 Task: Create new Company, with domain: 'thk.com' and type: 'Reseller'. Add new contact for this company, with mail Id: 'Dylan21Kapoor@thk.com', First Name: Dylan, Last name:  Kapoor, Job Title: 'Marketing Coordinator', Phone Number: '(202) 555-5681'. Change life cycle stage to  Lead and lead status to  Open. Logged in from softage.3@softage.net
Action: Mouse moved to (72, 74)
Screenshot: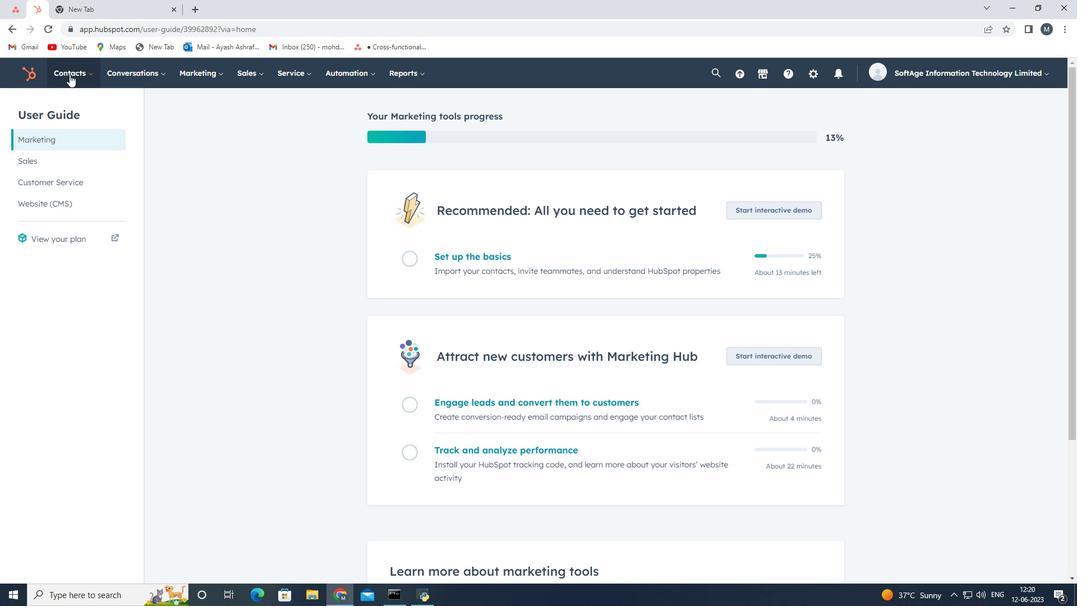 
Action: Mouse pressed left at (72, 74)
Screenshot: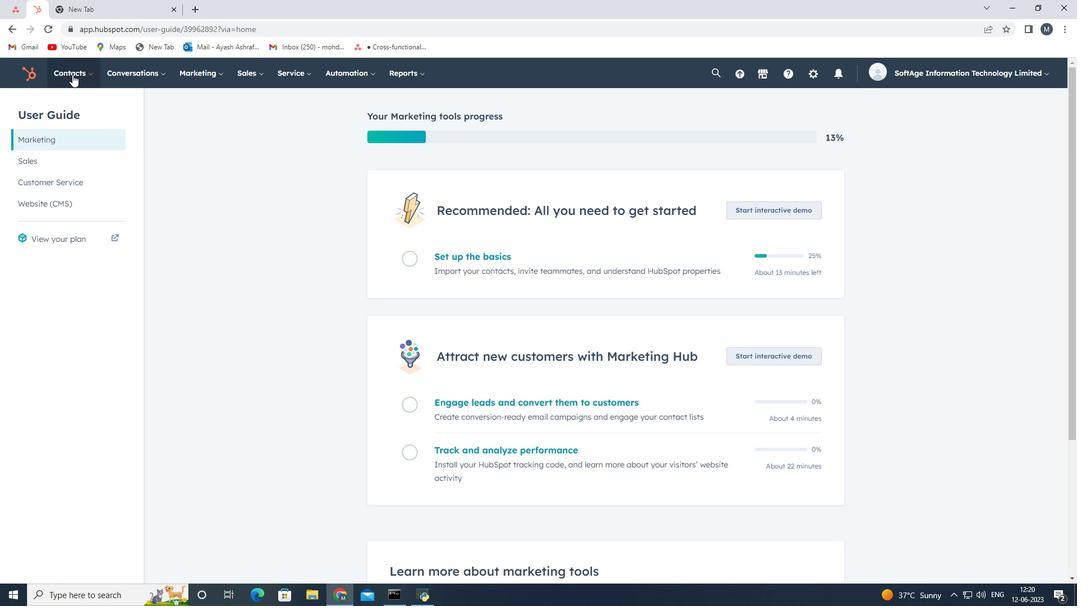 
Action: Mouse moved to (93, 122)
Screenshot: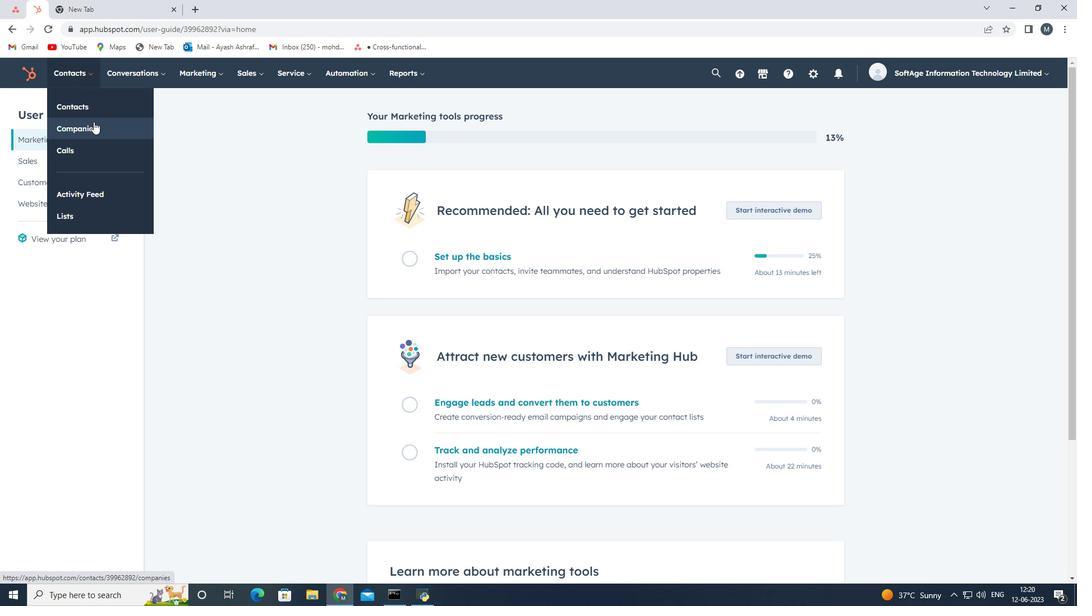 
Action: Mouse pressed left at (93, 122)
Screenshot: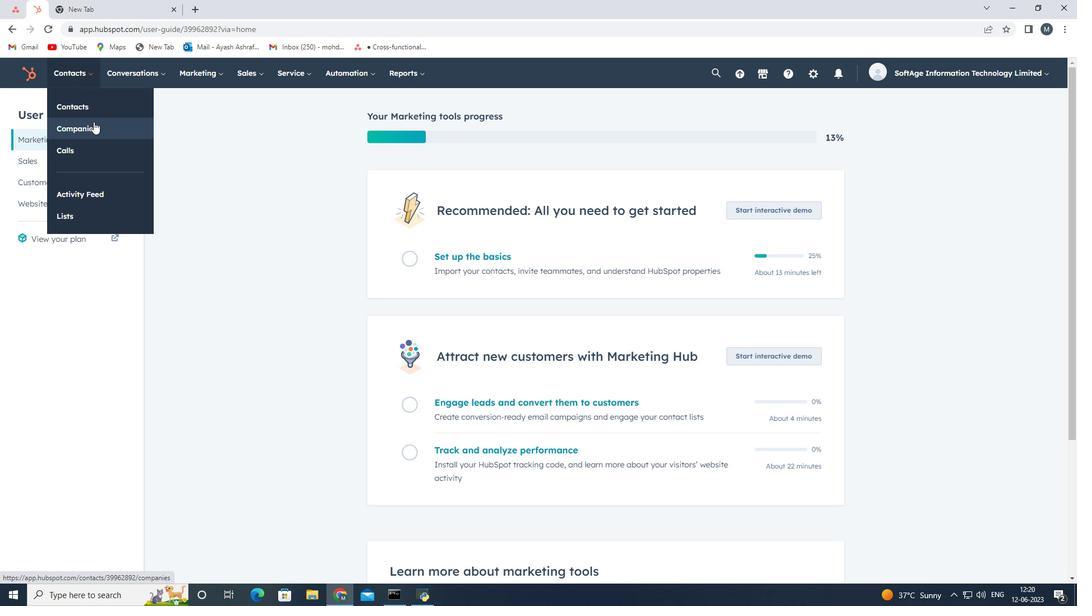 
Action: Mouse moved to (990, 114)
Screenshot: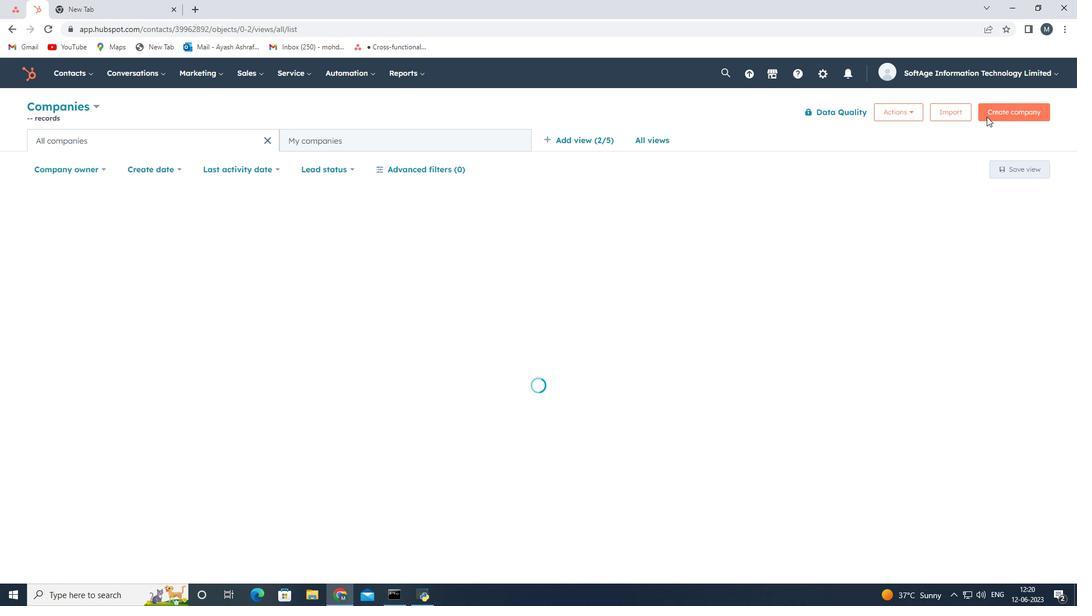 
Action: Mouse pressed left at (990, 114)
Screenshot: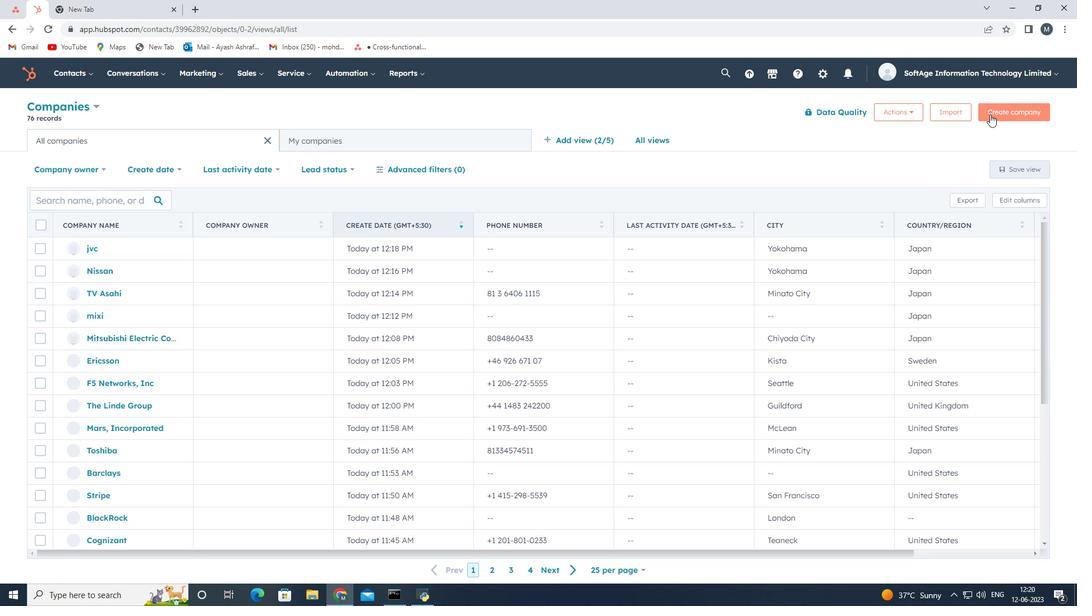 
Action: Mouse moved to (830, 165)
Screenshot: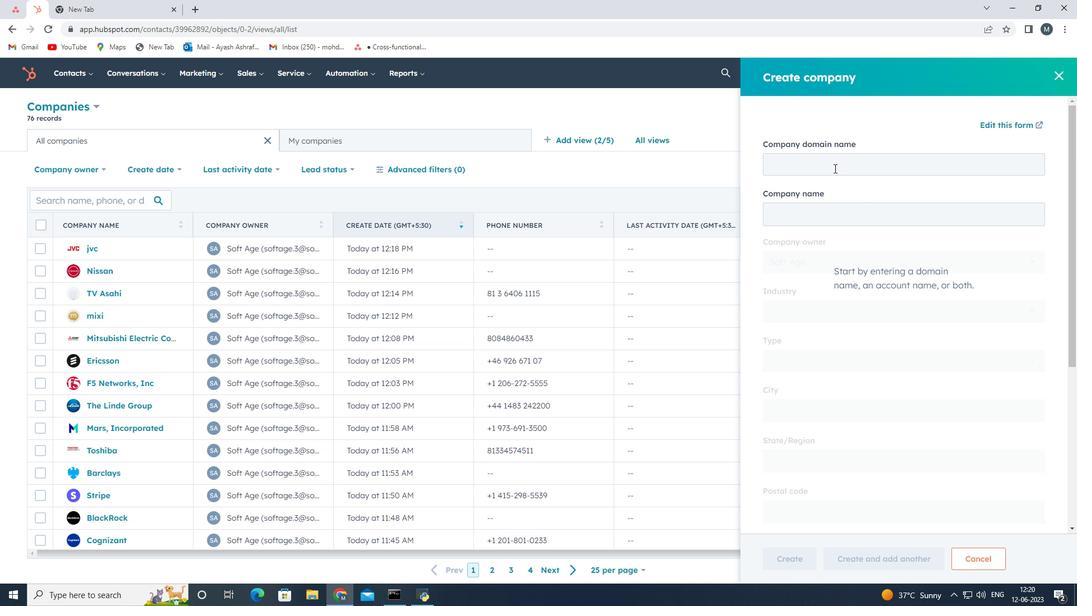 
Action: Mouse pressed left at (830, 165)
Screenshot: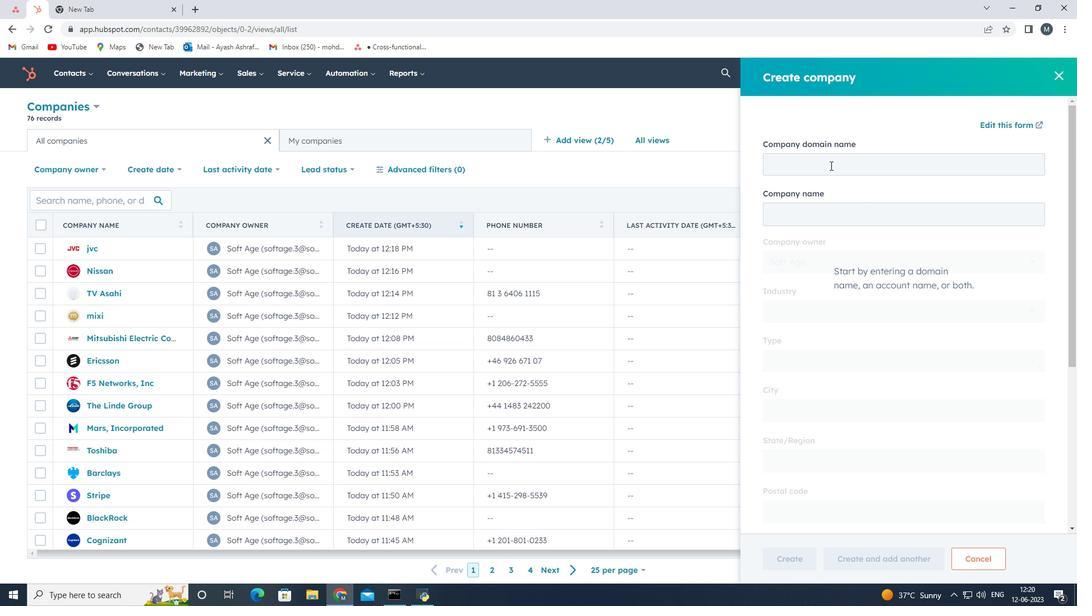 
Action: Key pressed thk.com
Screenshot: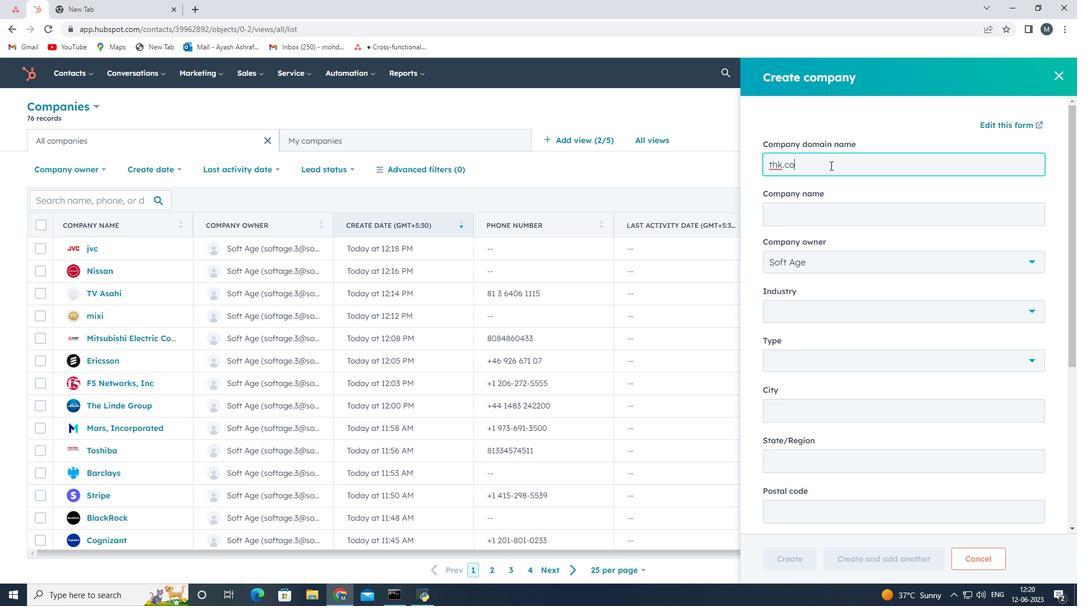 
Action: Mouse moved to (833, 358)
Screenshot: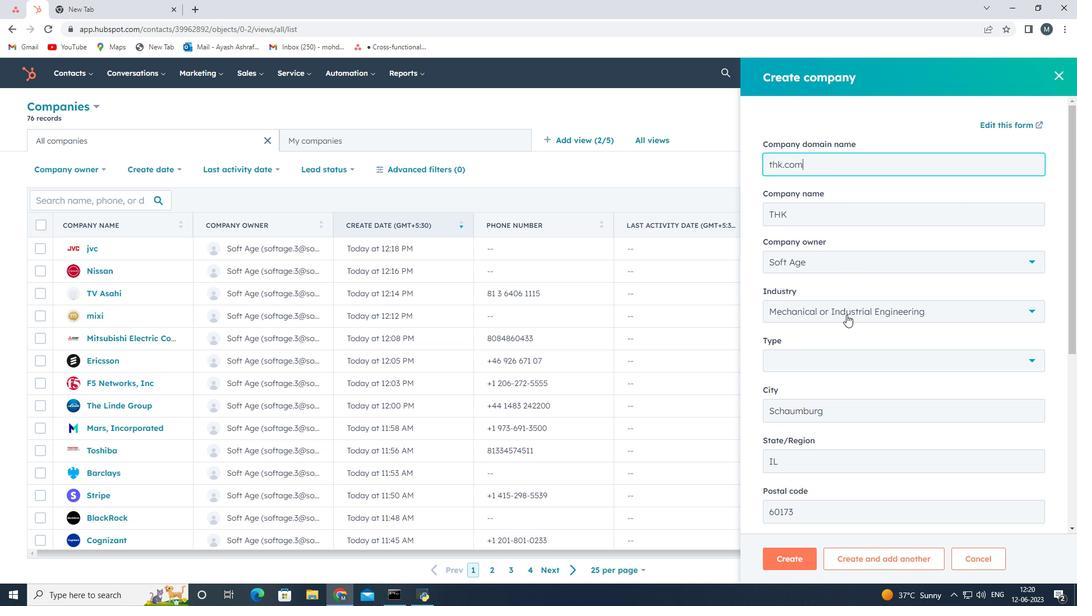 
Action: Mouse pressed left at (833, 358)
Screenshot: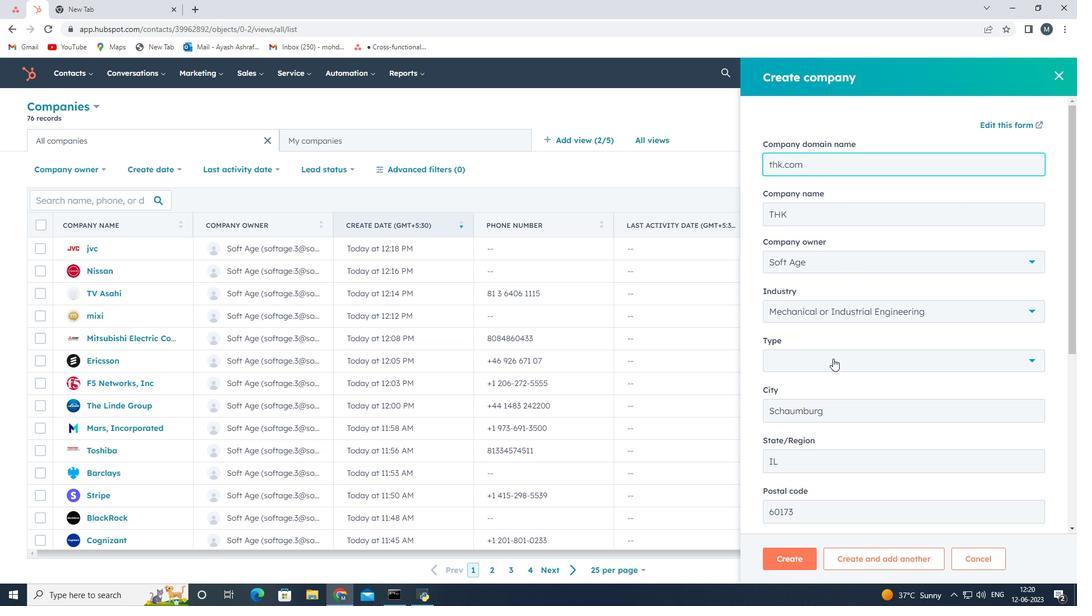 
Action: Mouse moved to (813, 450)
Screenshot: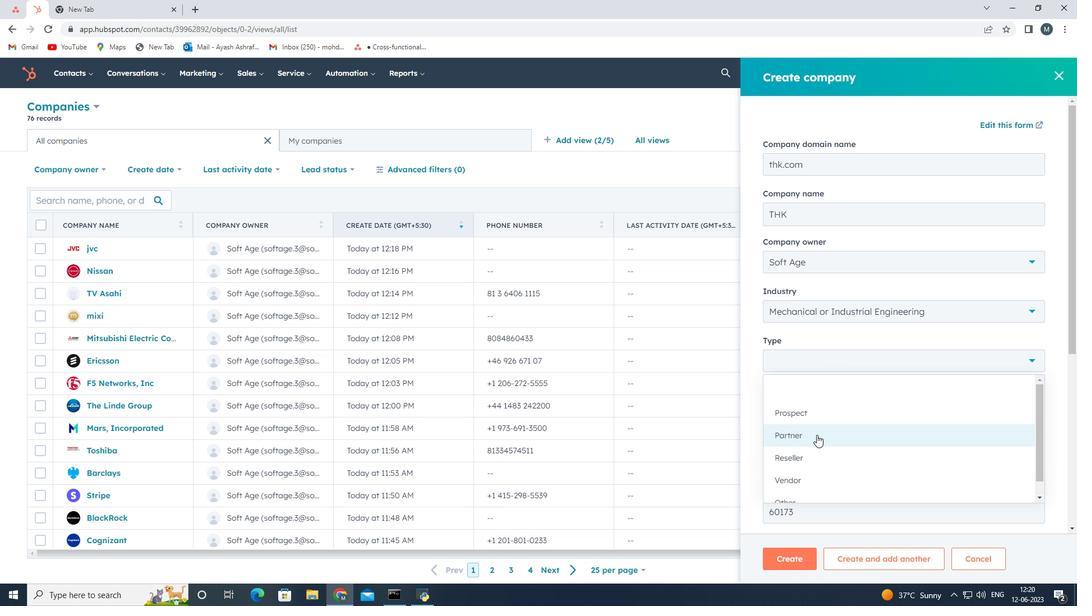 
Action: Mouse pressed left at (813, 450)
Screenshot: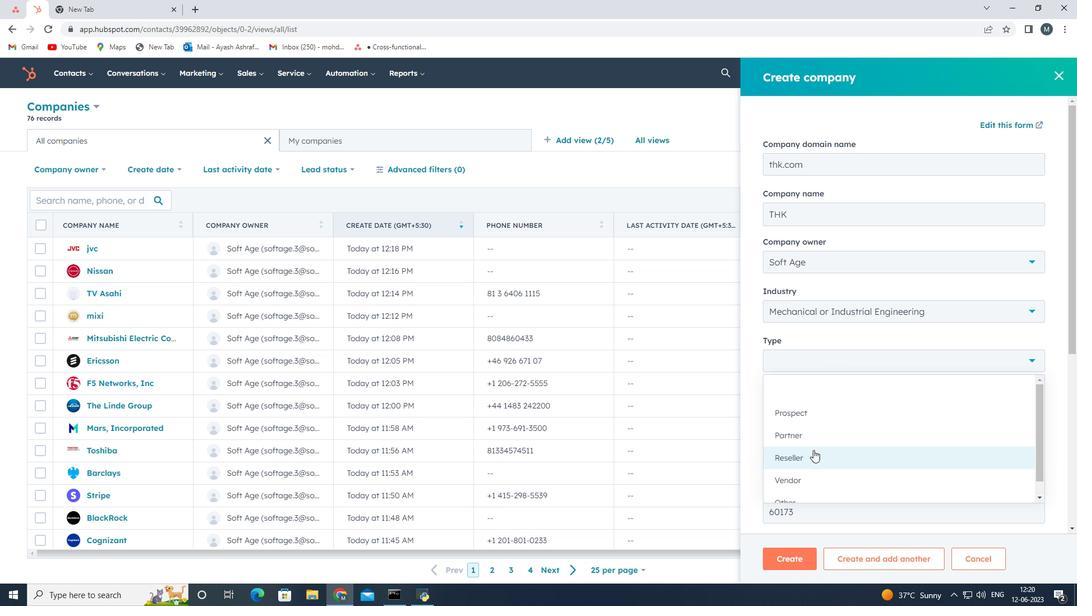 
Action: Mouse scrolled (813, 449) with delta (0, 0)
Screenshot: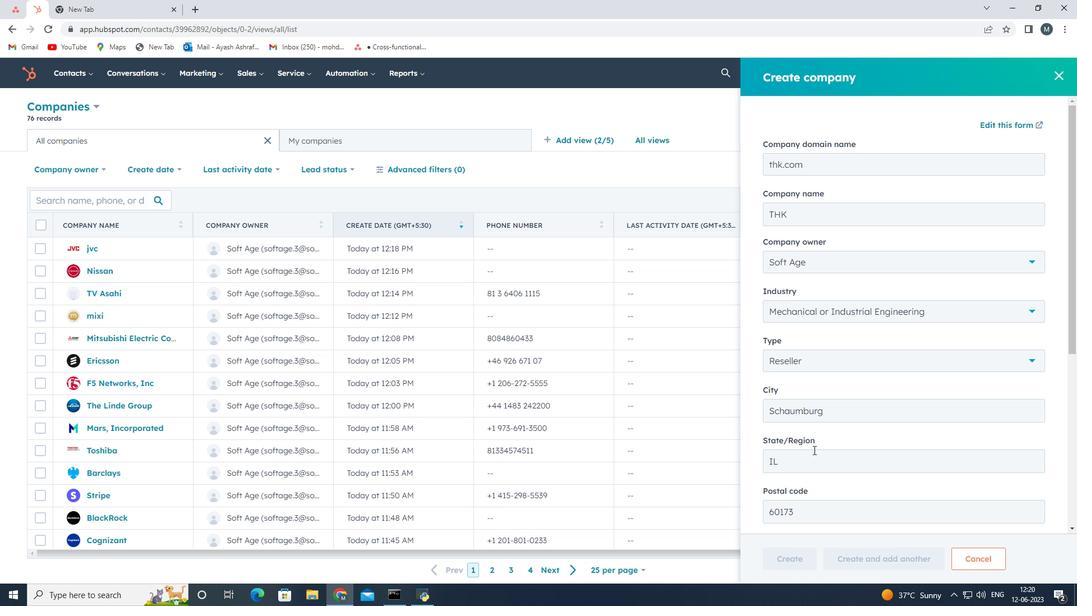 
Action: Mouse moved to (813, 450)
Screenshot: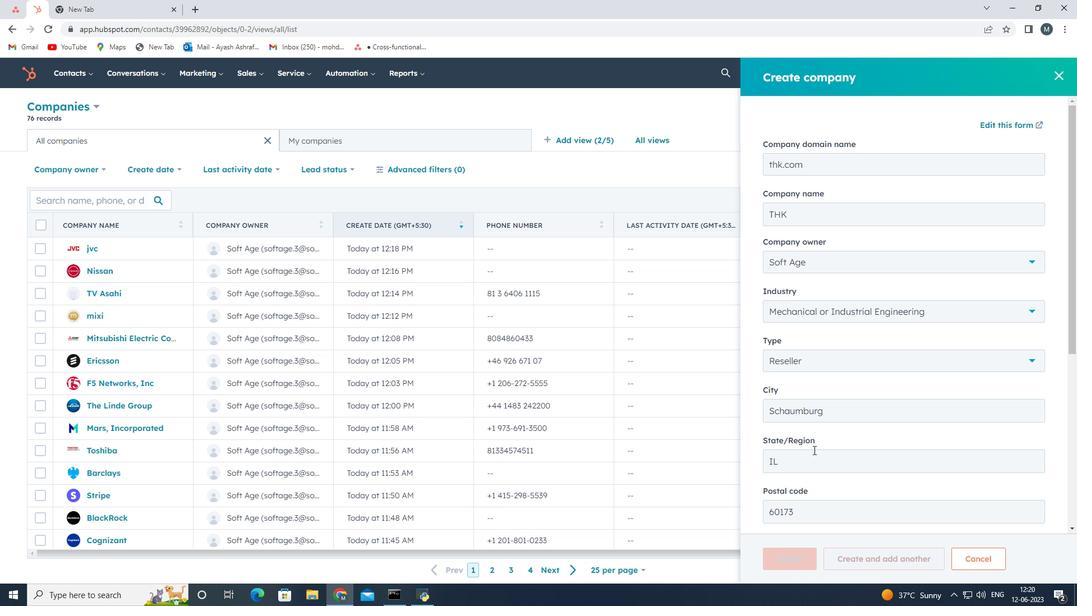 
Action: Mouse scrolled (813, 450) with delta (0, 0)
Screenshot: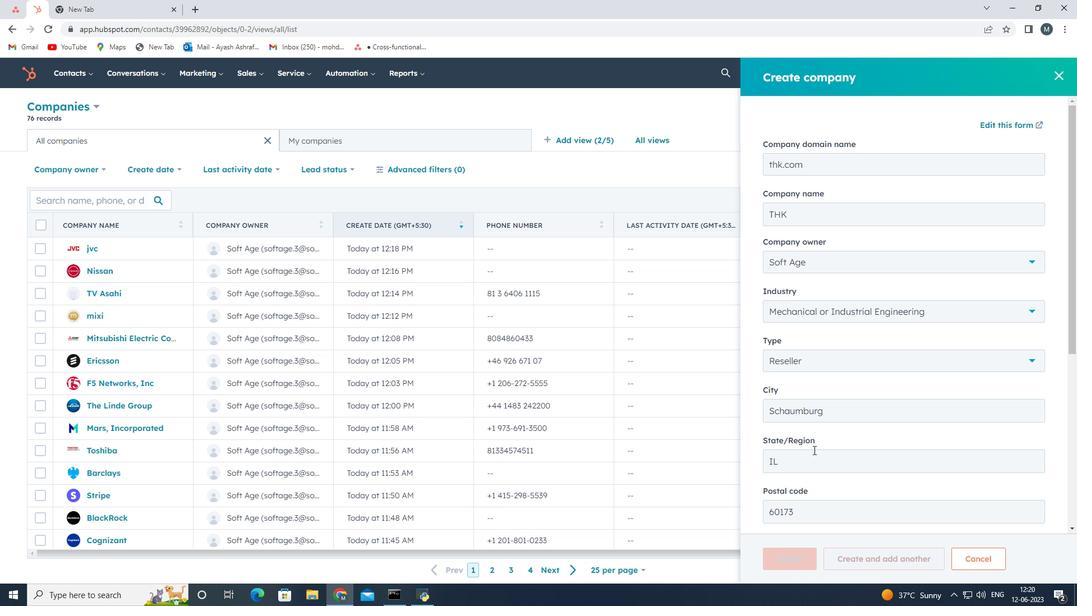 
Action: Mouse moved to (813, 450)
Screenshot: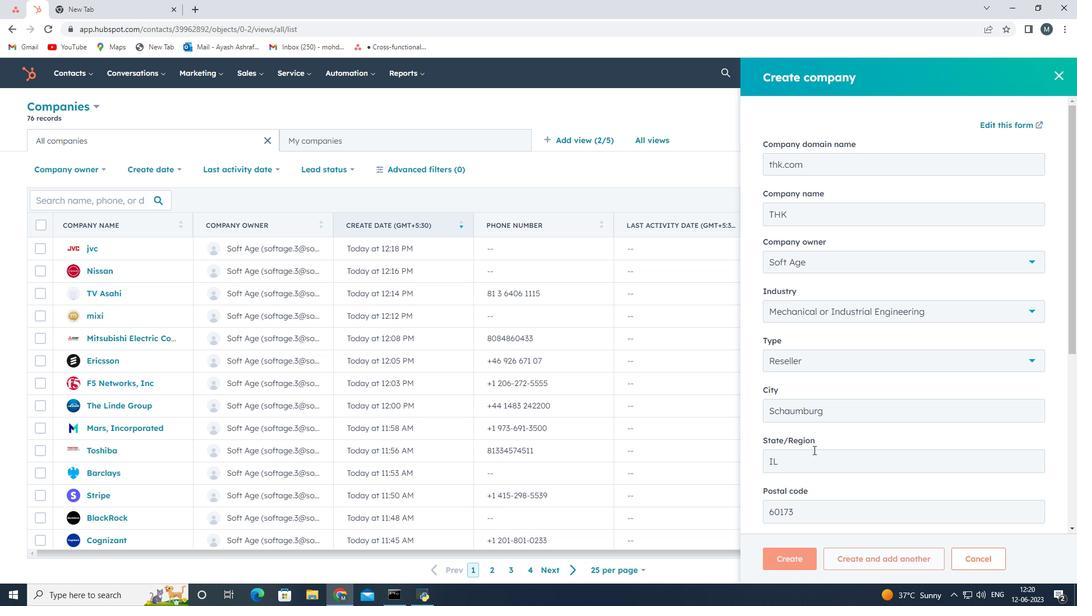 
Action: Mouse scrolled (813, 450) with delta (0, 0)
Screenshot: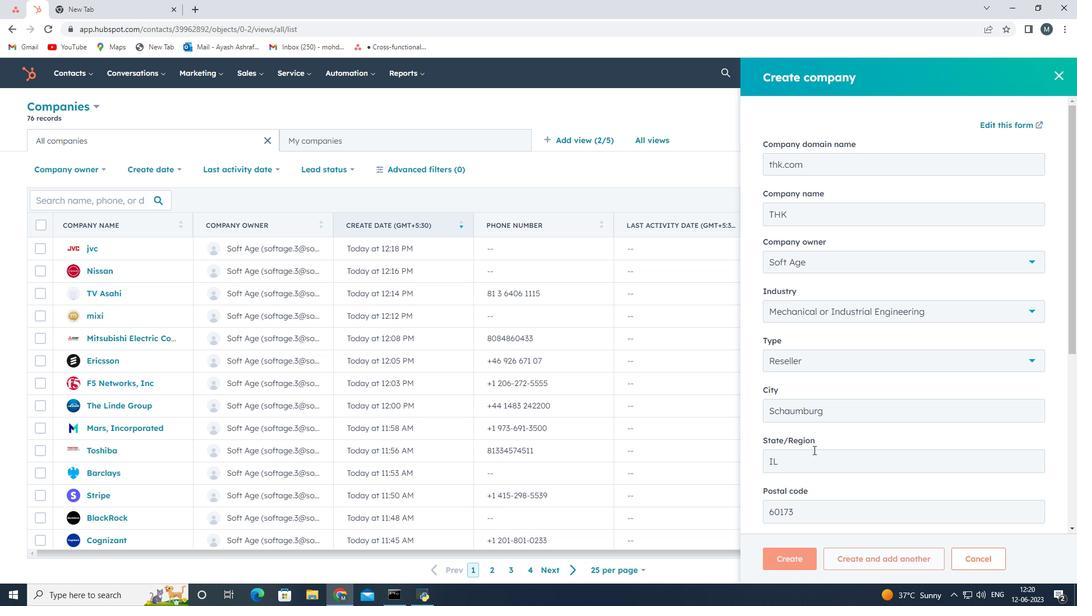 
Action: Mouse scrolled (813, 450) with delta (0, 0)
Screenshot: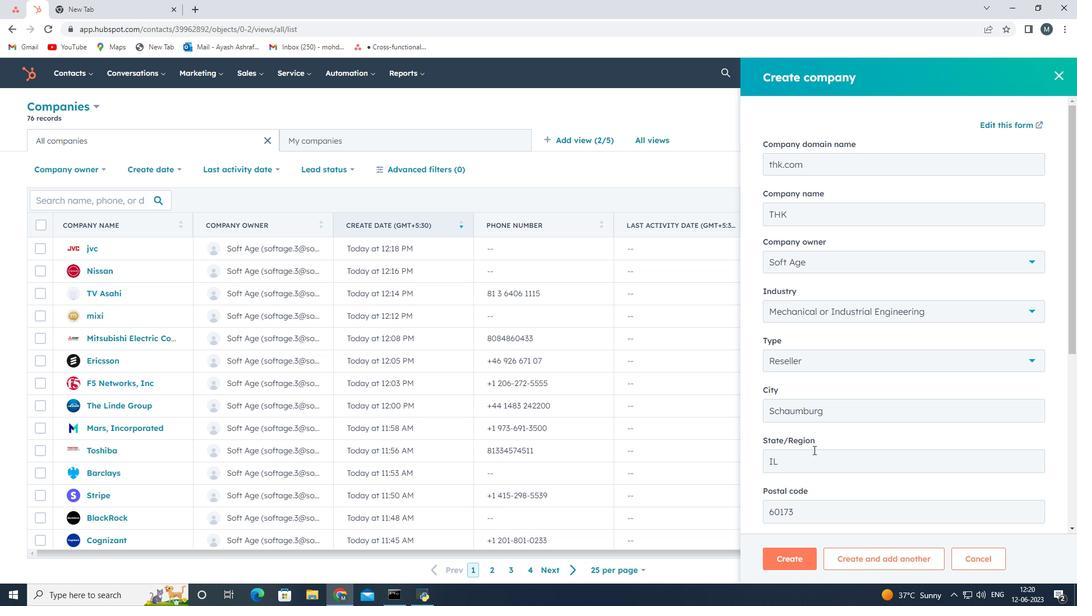
Action: Mouse scrolled (813, 450) with delta (0, 0)
Screenshot: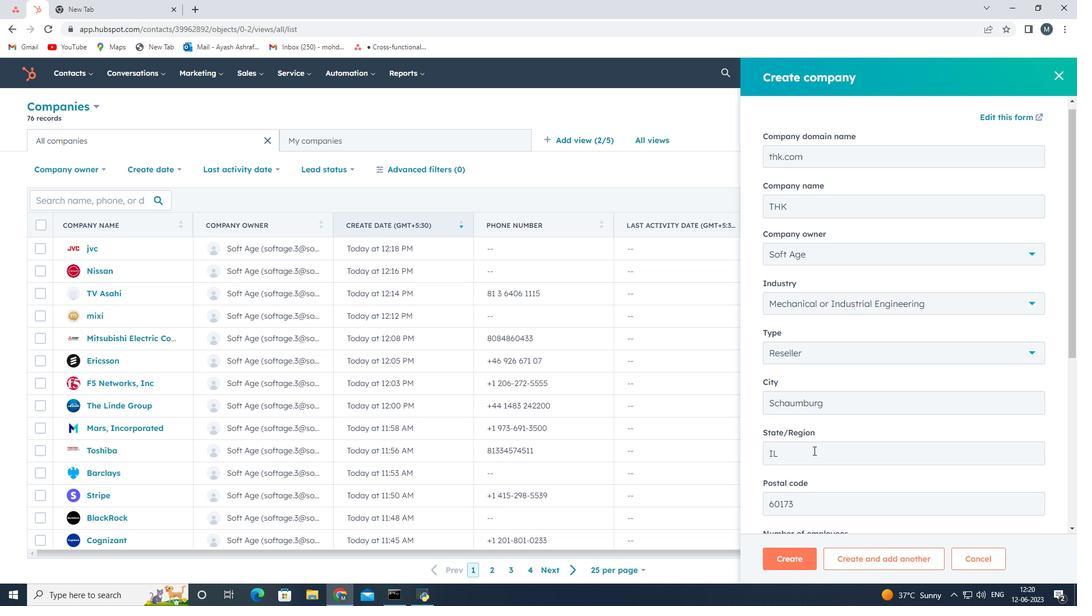 
Action: Mouse scrolled (813, 450) with delta (0, 0)
Screenshot: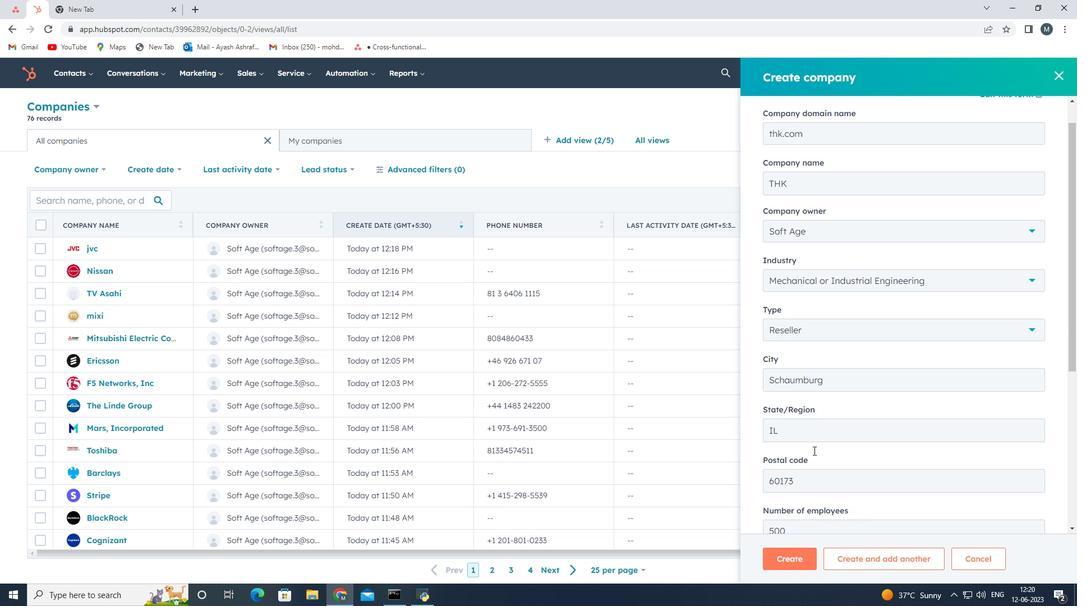 
Action: Mouse moved to (794, 556)
Screenshot: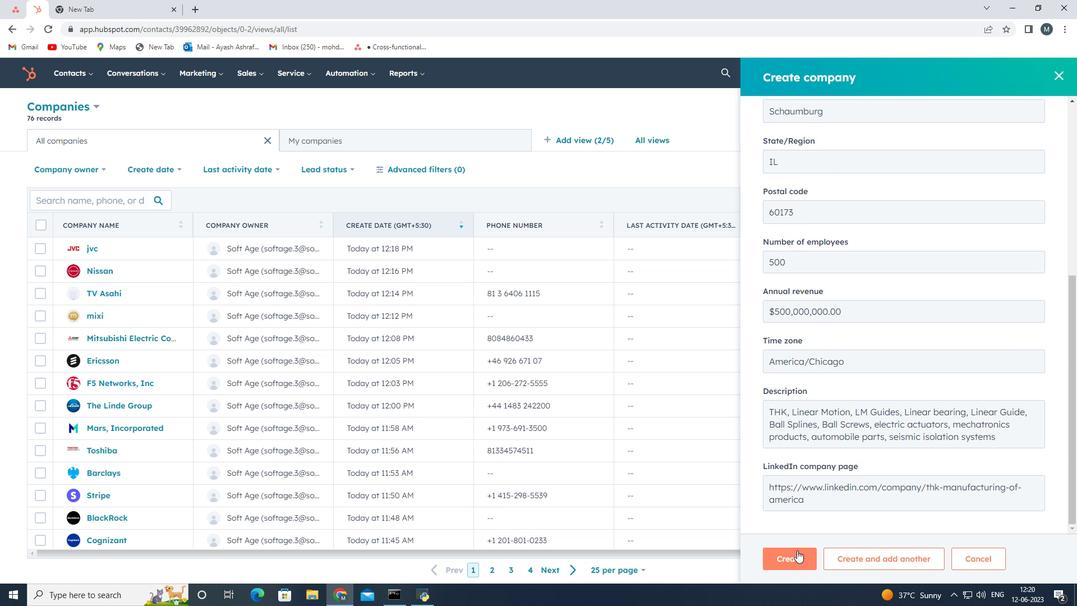 
Action: Mouse pressed left at (794, 556)
Screenshot: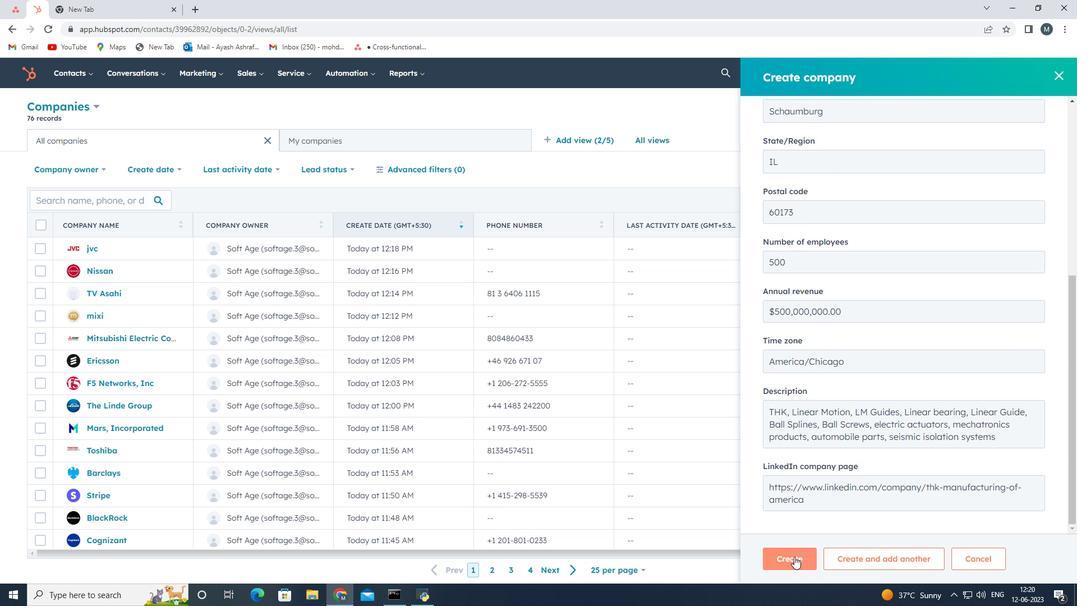 
Action: Mouse moved to (760, 383)
Screenshot: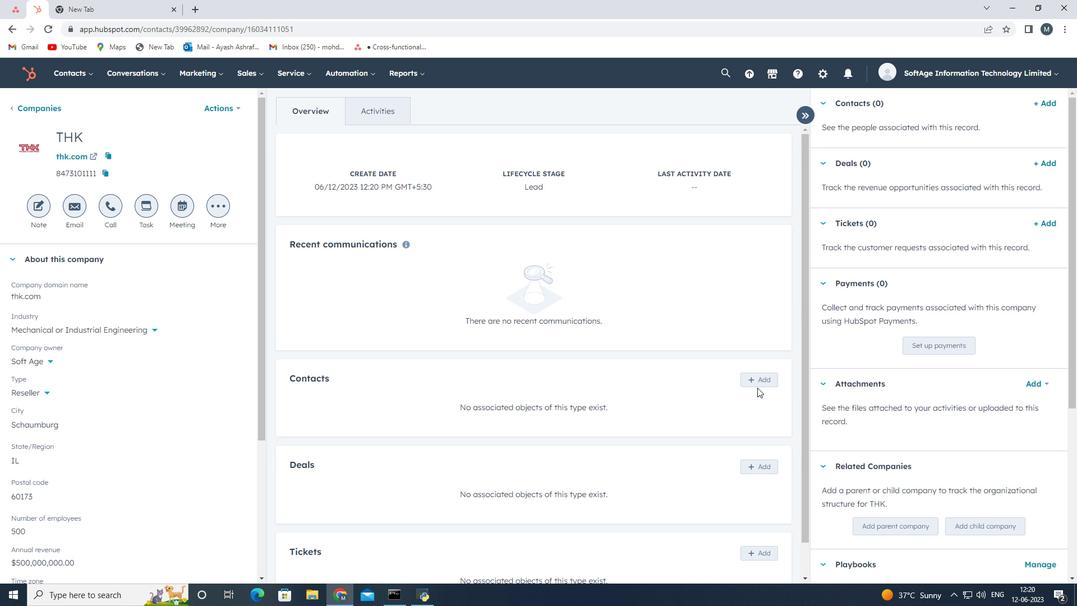 
Action: Mouse pressed left at (760, 383)
Screenshot: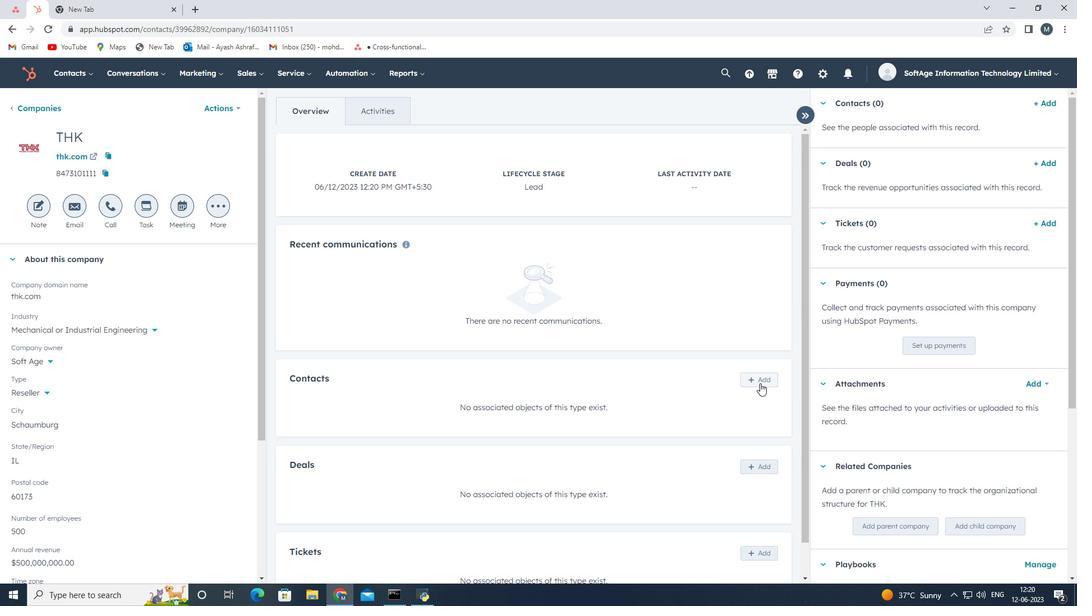 
Action: Mouse moved to (827, 135)
Screenshot: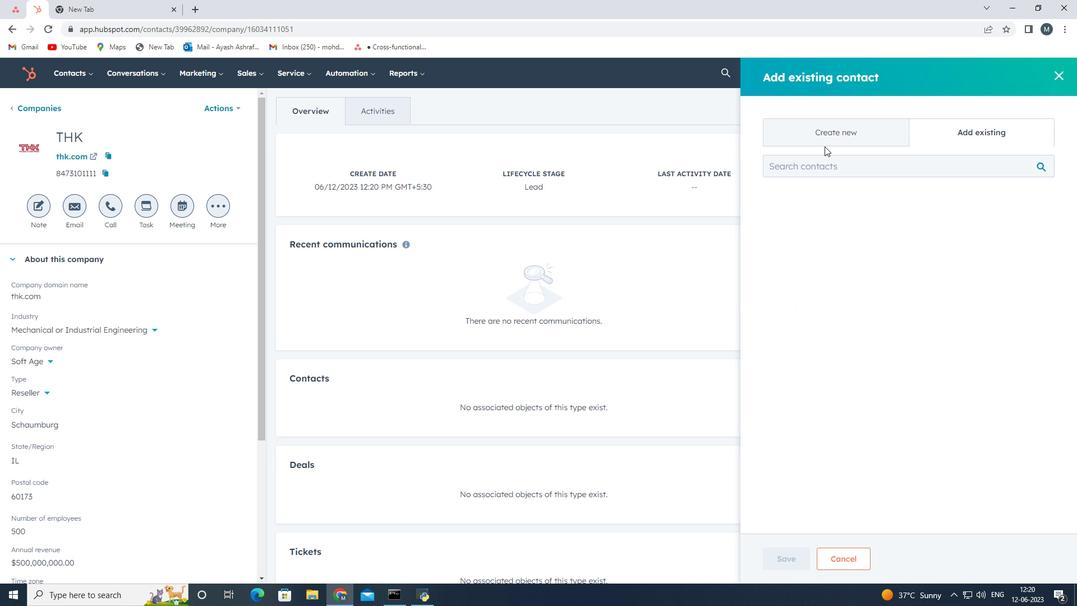 
Action: Mouse pressed left at (827, 135)
Screenshot: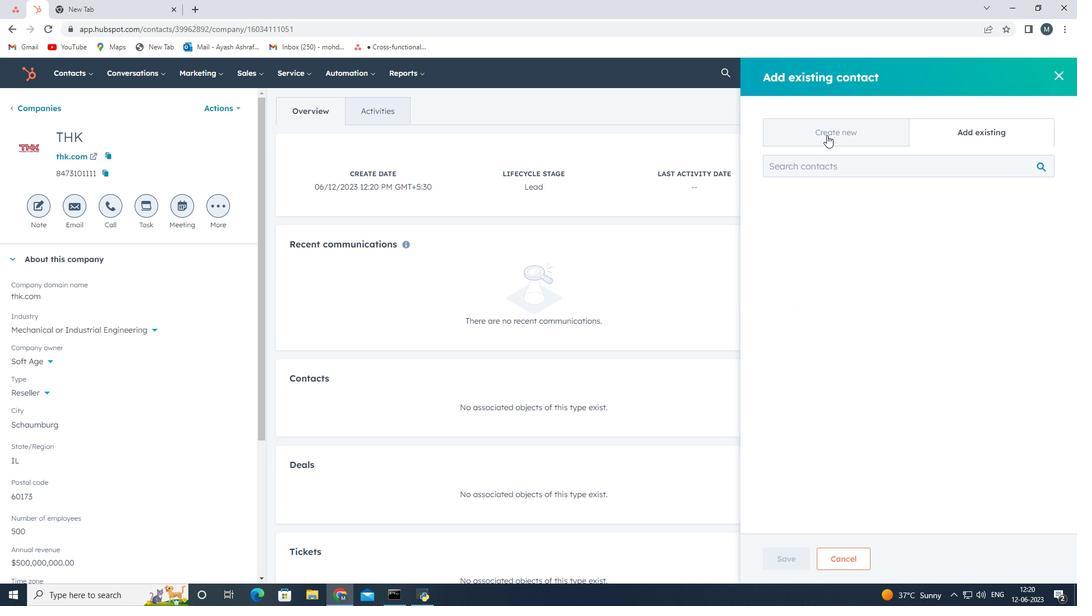 
Action: Mouse moved to (799, 195)
Screenshot: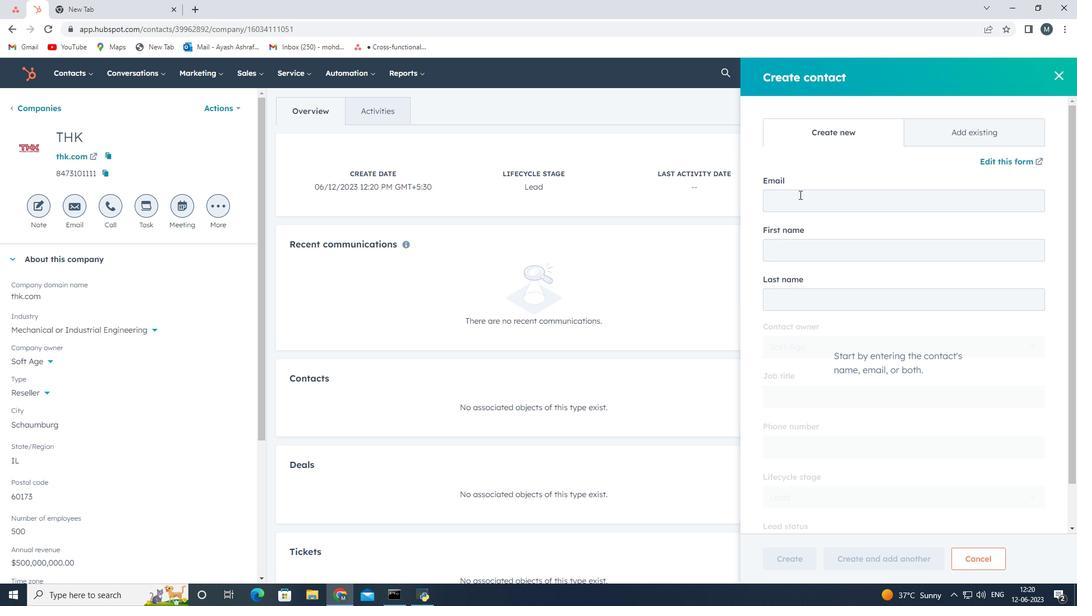 
Action: Mouse pressed left at (799, 195)
Screenshot: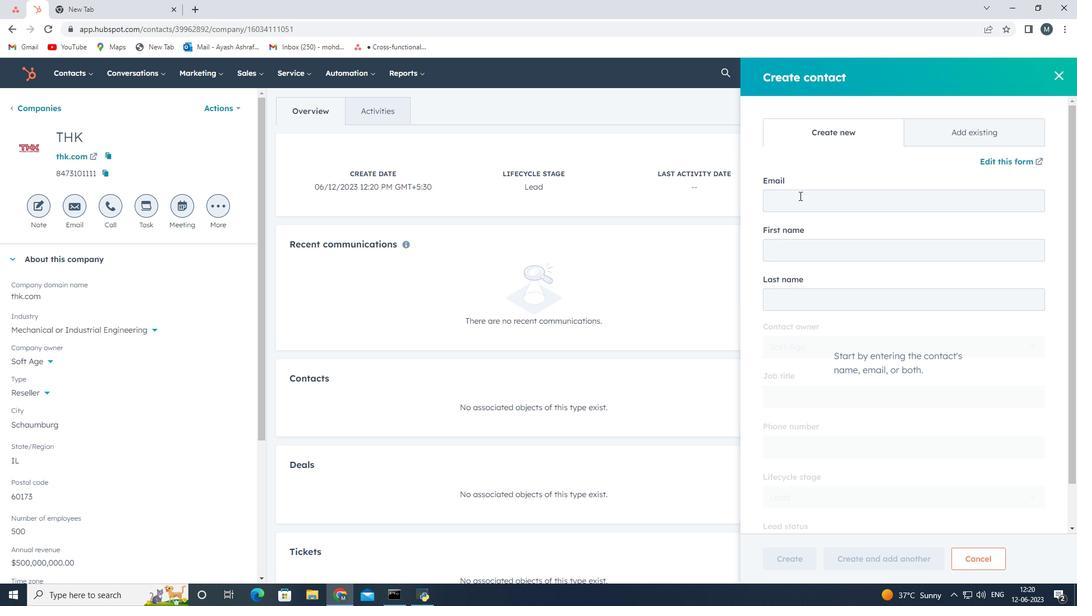 
Action: Key pressed <Key.shift>Dyan21<Key.shift>kapoor<Key.shift>@thk.com
Screenshot: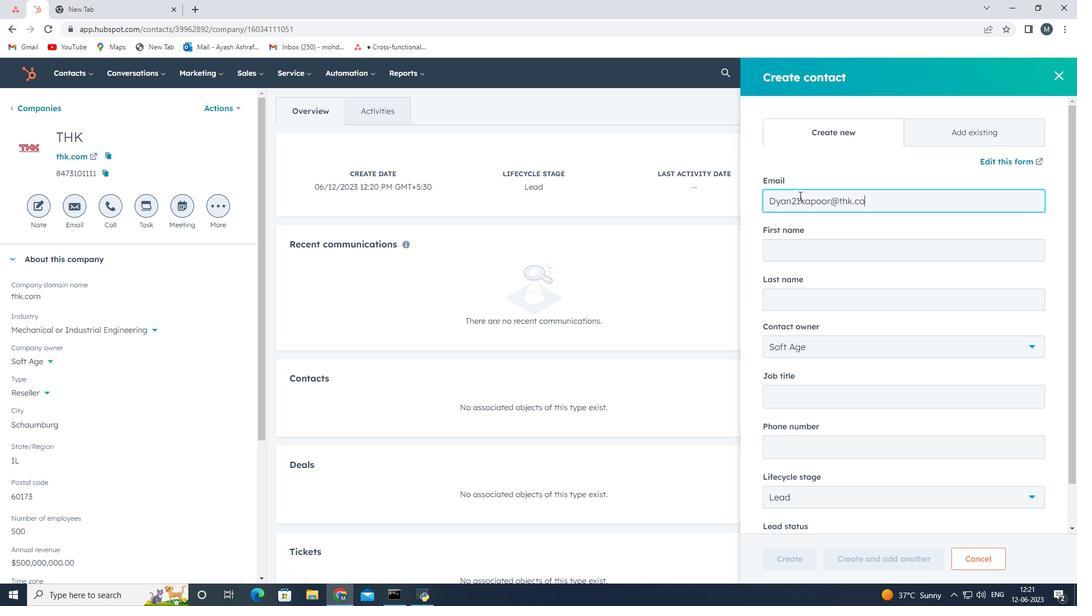 
Action: Mouse moved to (819, 257)
Screenshot: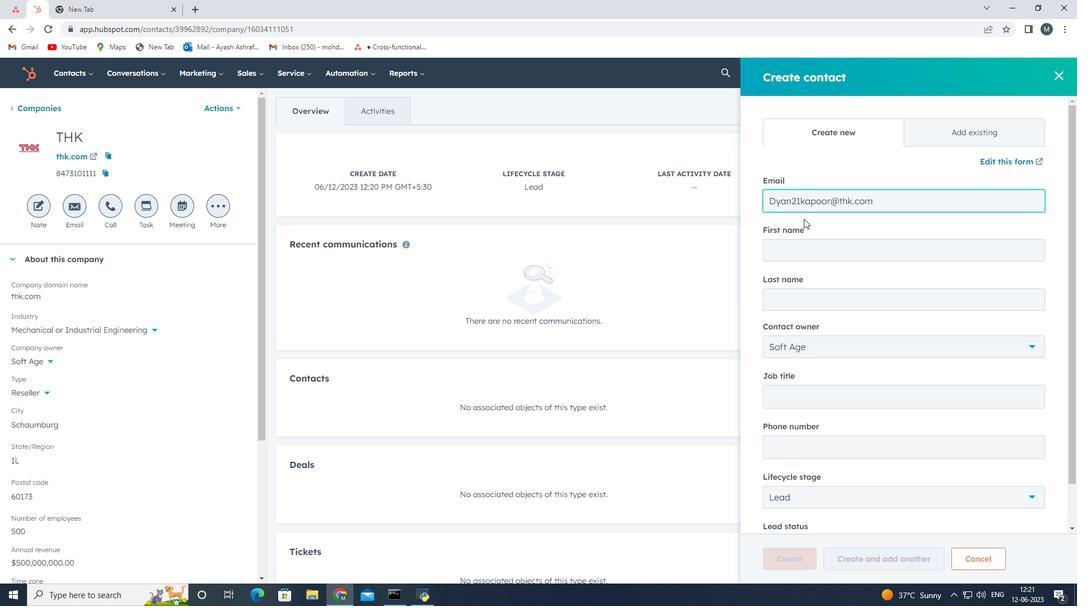 
Action: Mouse pressed left at (819, 257)
Screenshot: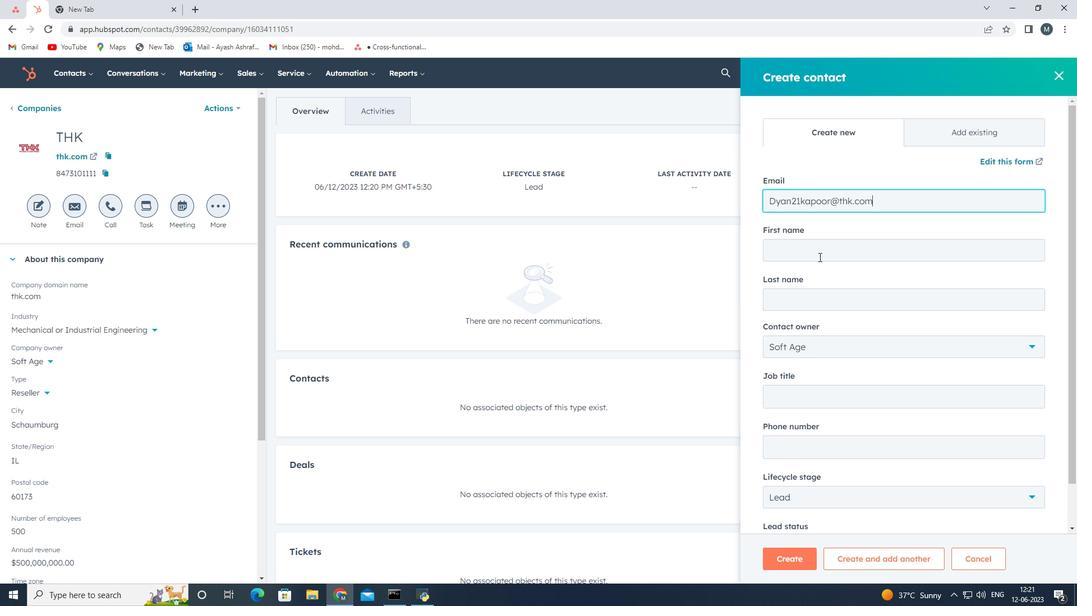 
Action: Key pressed <Key.shift><Key.shift><Key.shift><Key.shift><Key.shift><Key.shift><Key.shift><Key.shift><Key.shift><Key.shift><Key.shift><Key.shift><Key.shift>Dylan
Screenshot: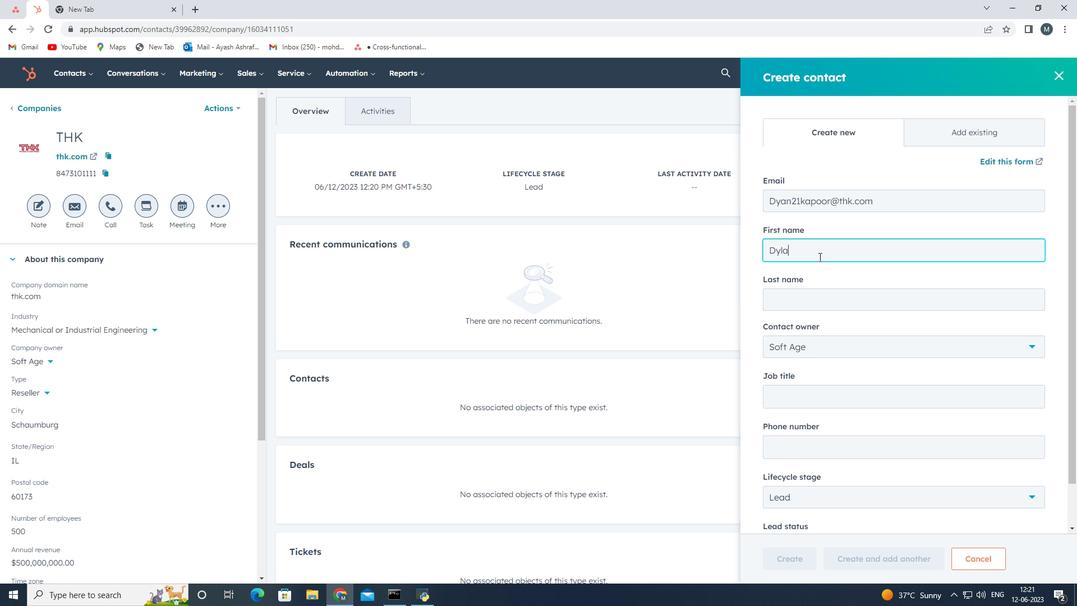 
Action: Mouse moved to (809, 299)
Screenshot: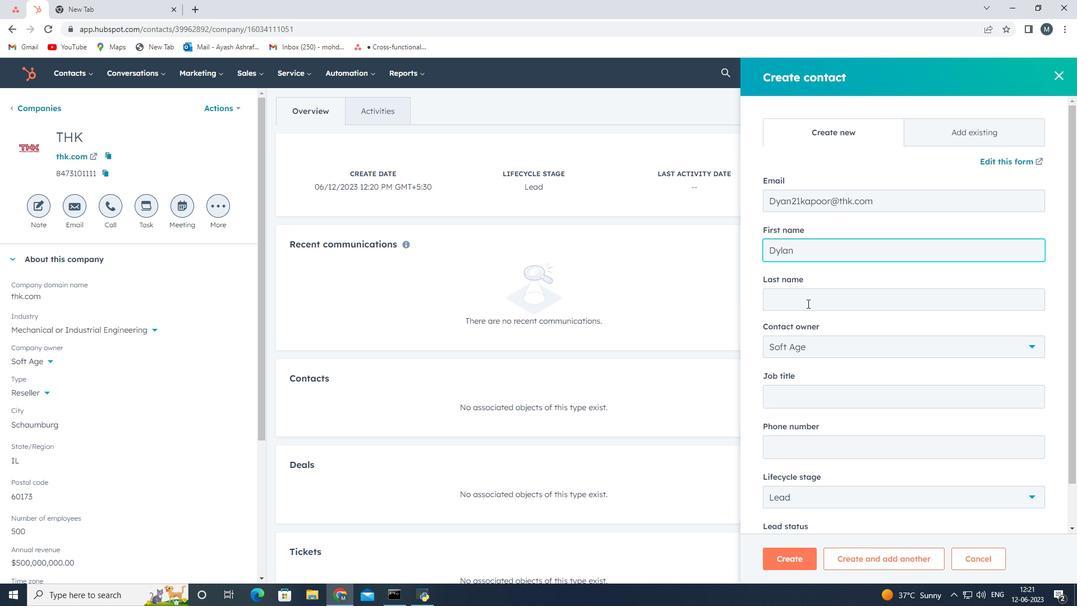 
Action: Mouse pressed left at (809, 299)
Screenshot: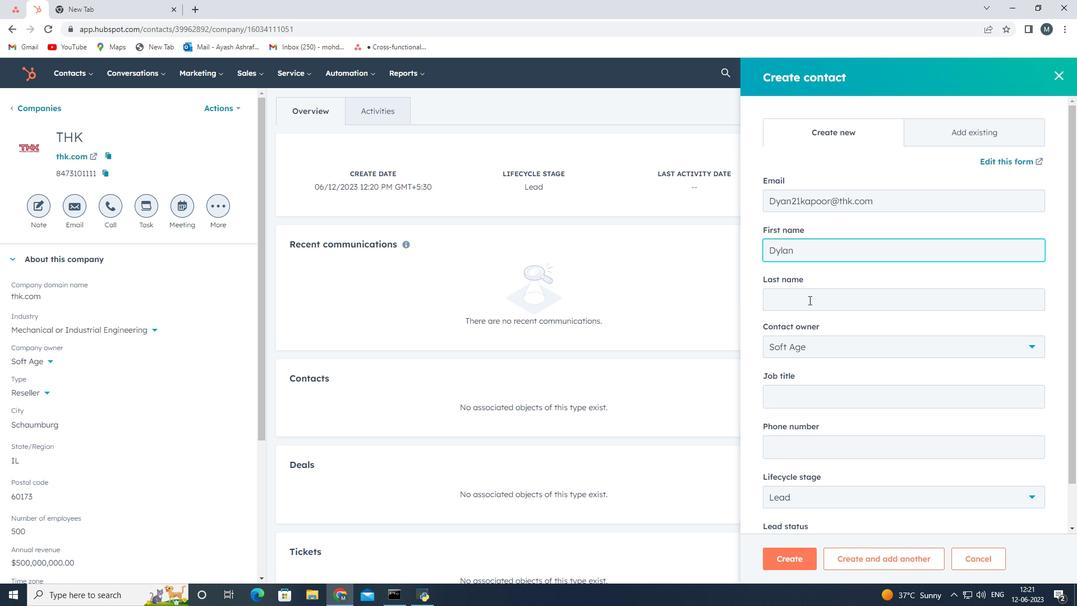 
Action: Key pressed <Key.shift><Key.shift><Key.shift><Key.shift><Key.shift><Key.shift><Key.shift><Key.shift><Key.shift><Key.shift><Key.shift><Key.shift><Key.shift><Key.shift><Key.shift><Key.shift><Key.shift><Key.shift><Key.shift><Key.shift><Key.shift><Key.shift><Key.shift><Key.shift><Key.shift><Key.shift><Key.shift><Key.shift><Key.shift><Key.shift><Key.shift><Key.shift><Key.shift><Key.shift><Key.shift><Key.shift><Key.shift><Key.shift><Key.shift><Key.shift><Key.shift><Key.shift><Key.shift><Key.shift><Key.shift><Key.shift><Key.shift><Key.shift><Key.shift><Key.shift><Key.shift><Key.shift><Key.shift>Kapooe<Key.backspace>r
Screenshot: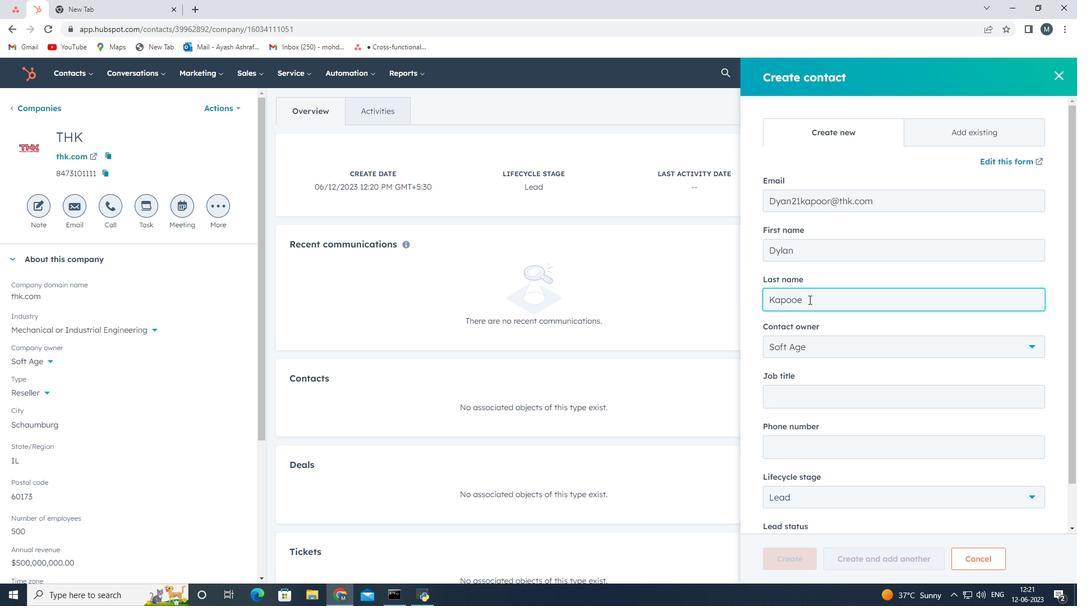 
Action: Mouse moved to (817, 397)
Screenshot: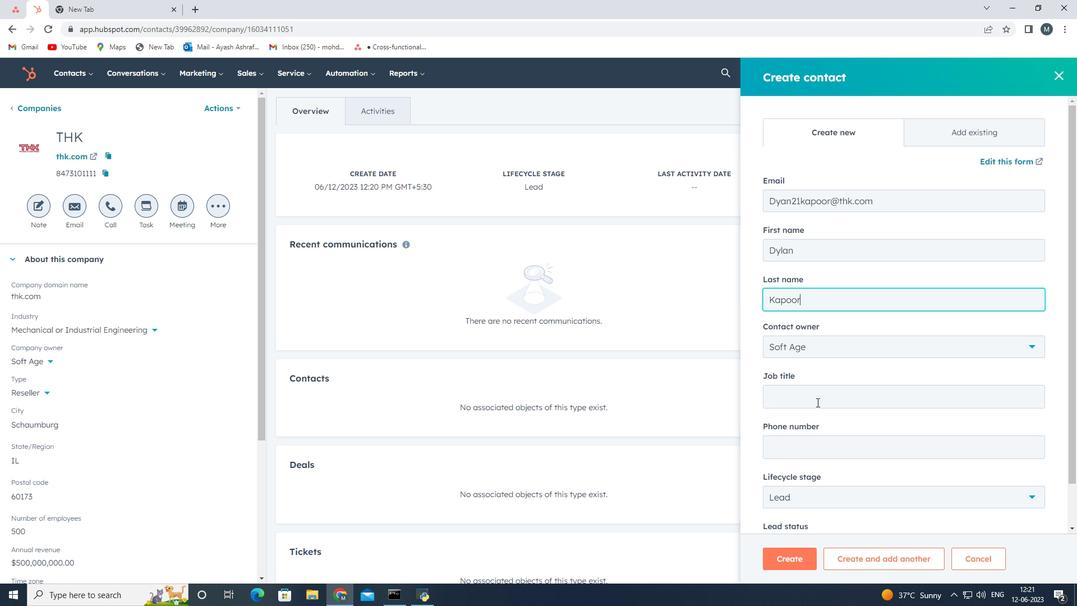 
Action: Mouse pressed left at (817, 397)
Screenshot: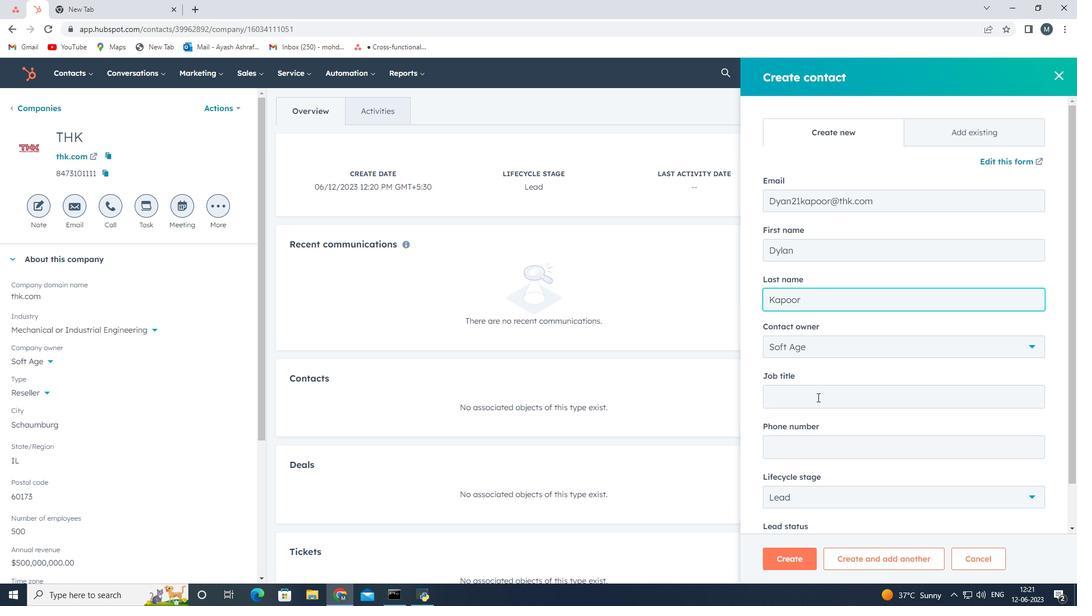 
Action: Key pressed <Key.shift><Key.shift>Marketing<Key.space><Key.shift>Coordinator
Screenshot: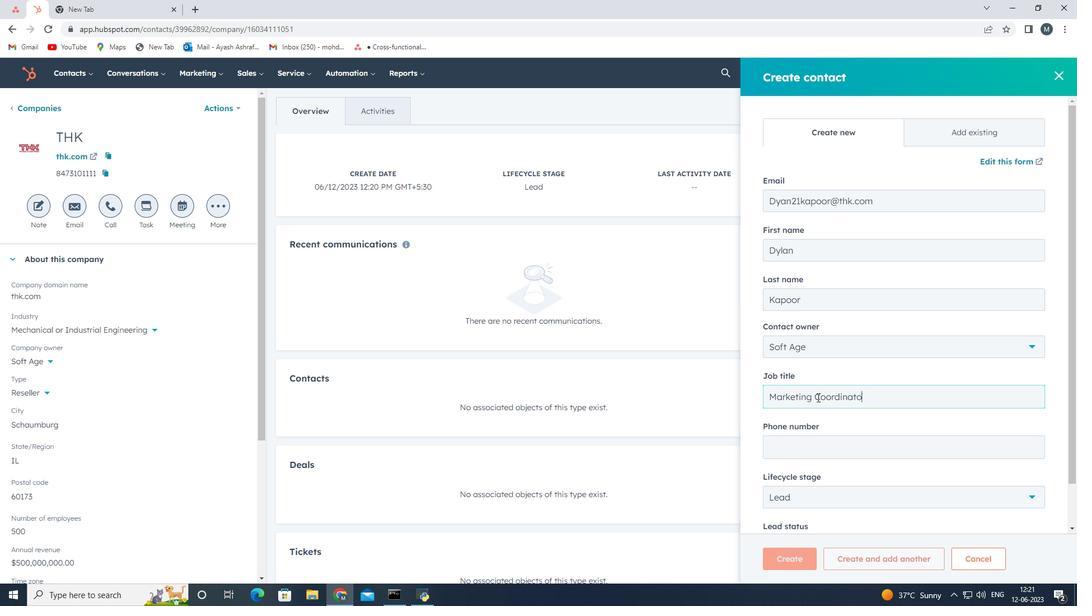 
Action: Mouse moved to (821, 450)
Screenshot: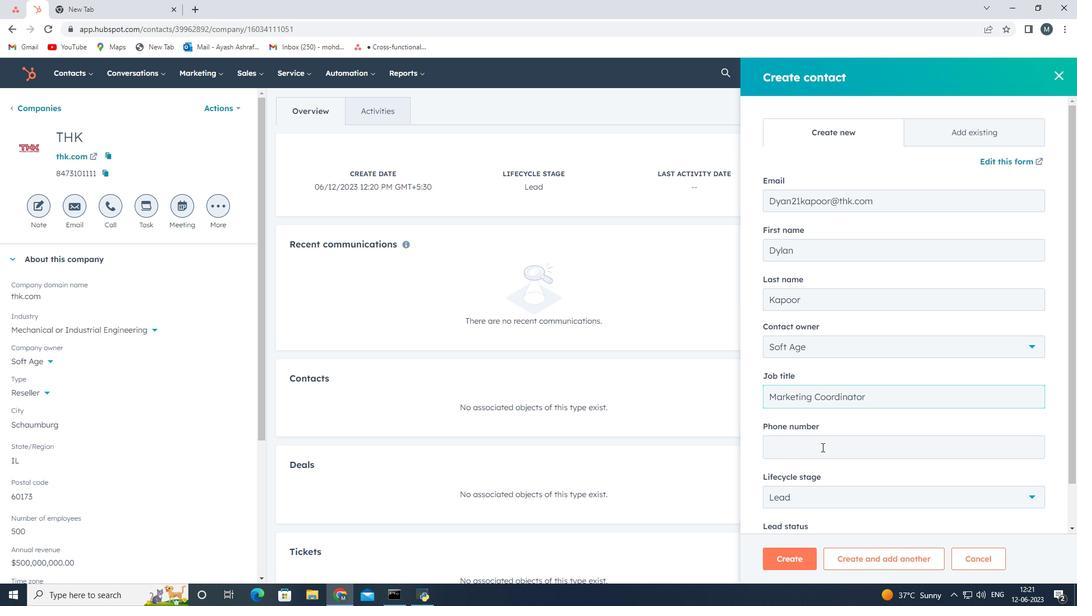 
Action: Mouse pressed left at (821, 450)
Screenshot: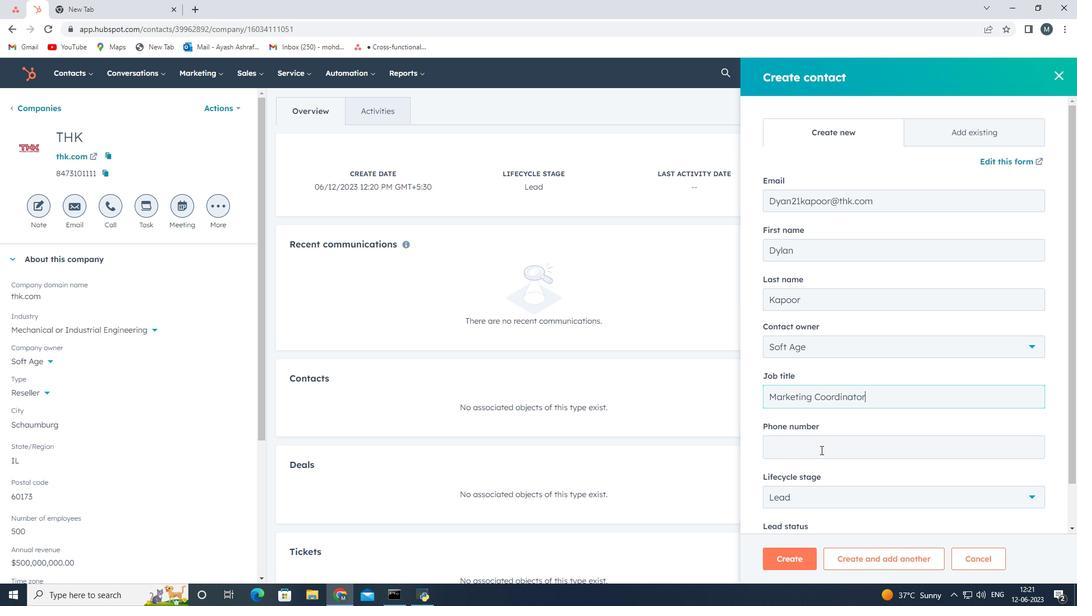 
Action: Key pressed 2025555681
Screenshot: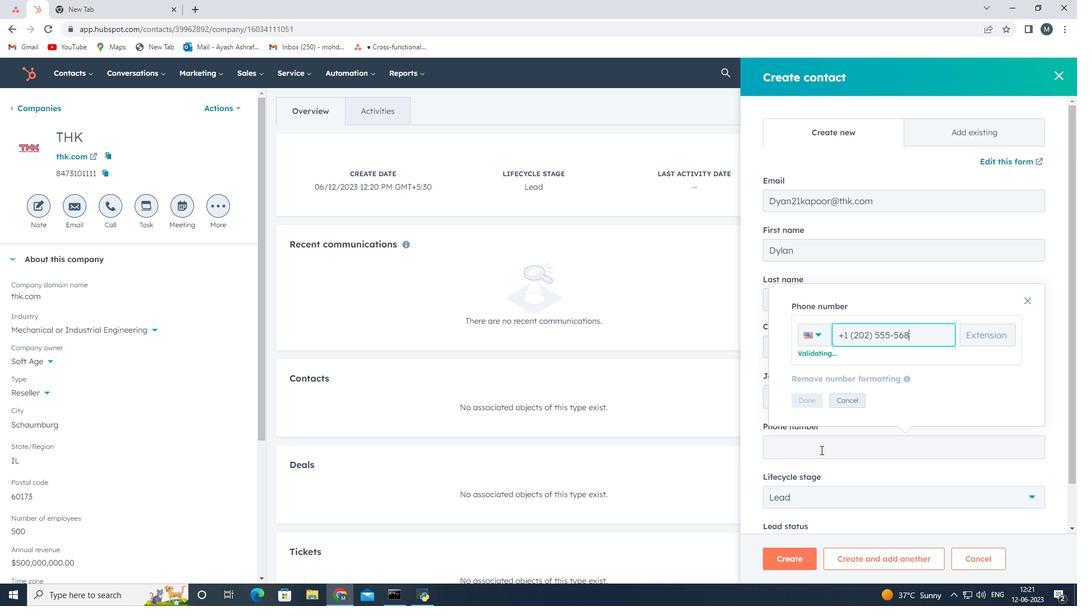 
Action: Mouse moved to (811, 401)
Screenshot: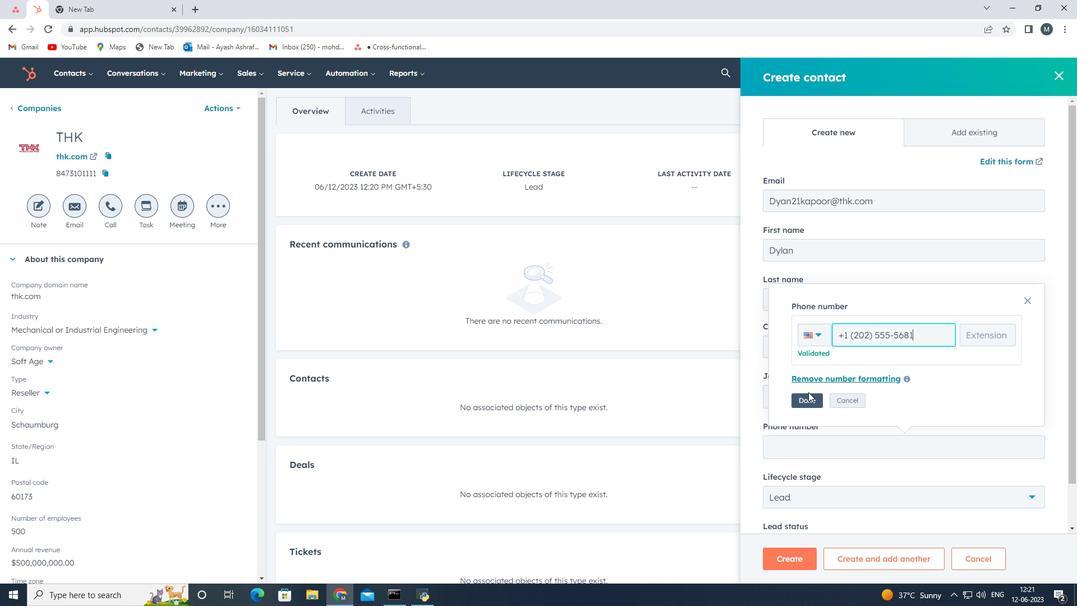 
Action: Mouse pressed left at (811, 401)
Screenshot: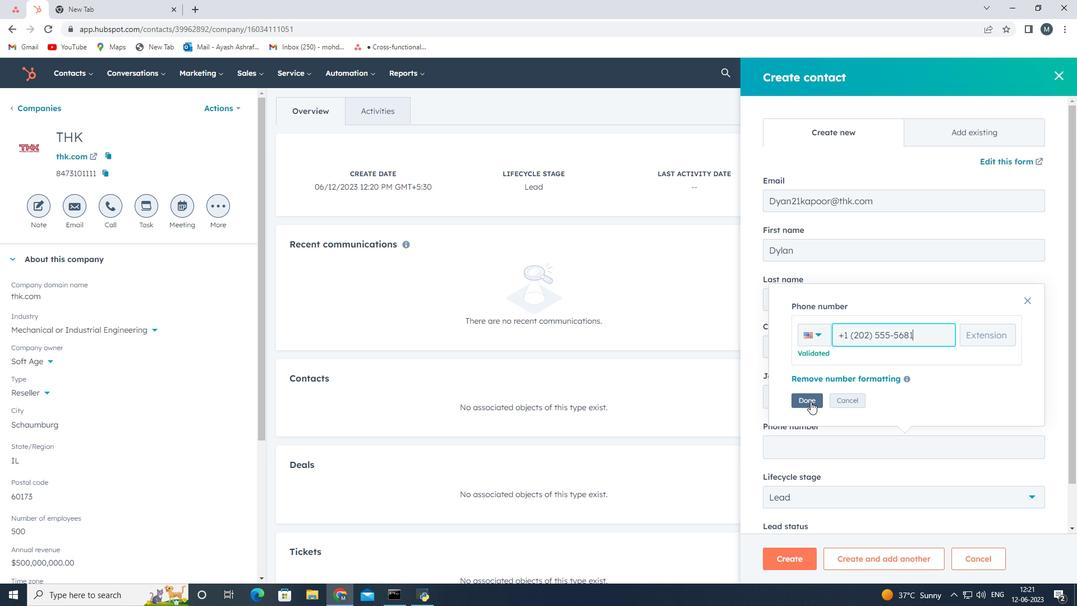 
Action: Mouse moved to (813, 481)
Screenshot: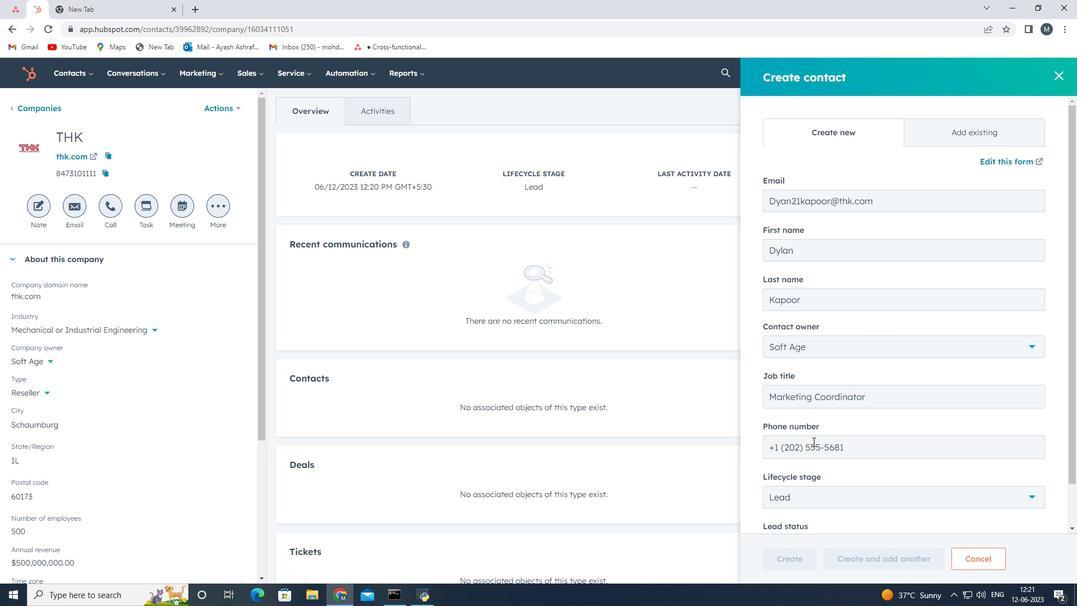 
Action: Mouse scrolled (813, 481) with delta (0, 0)
Screenshot: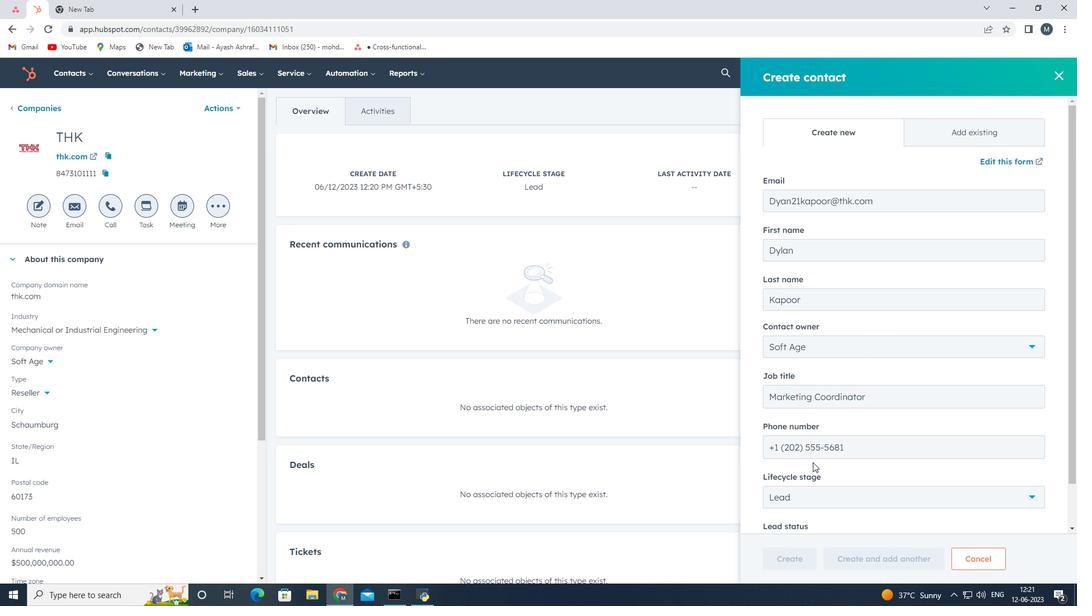 
Action: Mouse moved to (813, 482)
Screenshot: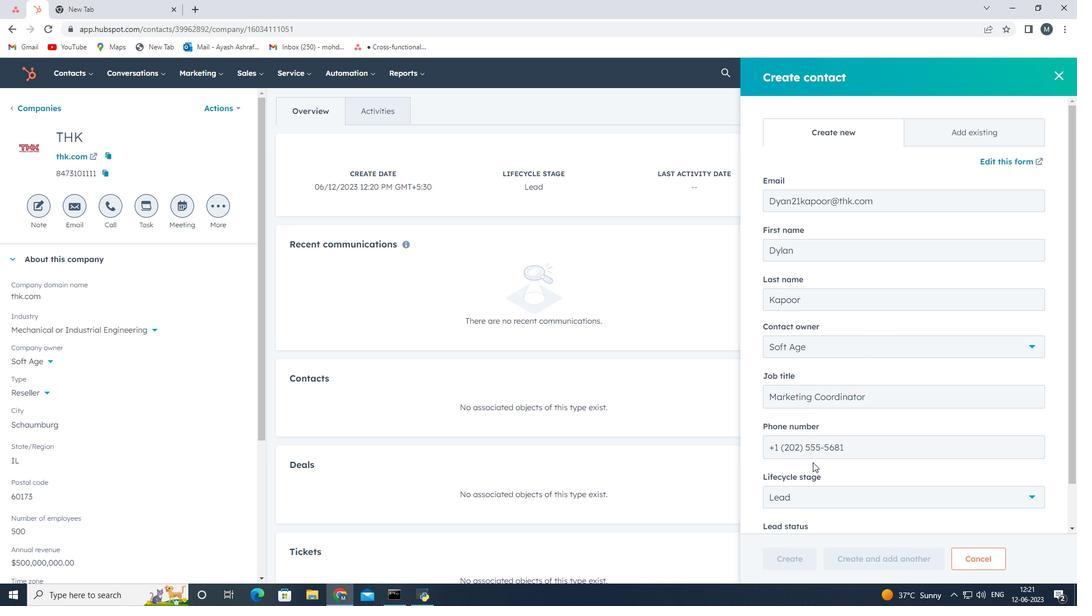 
Action: Mouse scrolled (813, 481) with delta (0, 0)
Screenshot: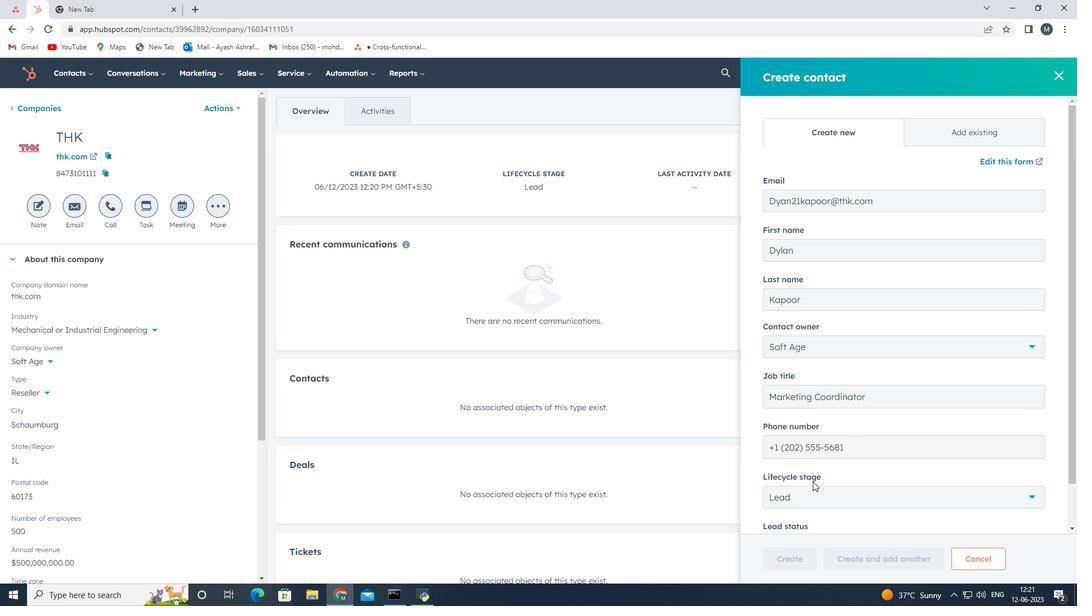 
Action: Mouse scrolled (813, 481) with delta (0, 0)
Screenshot: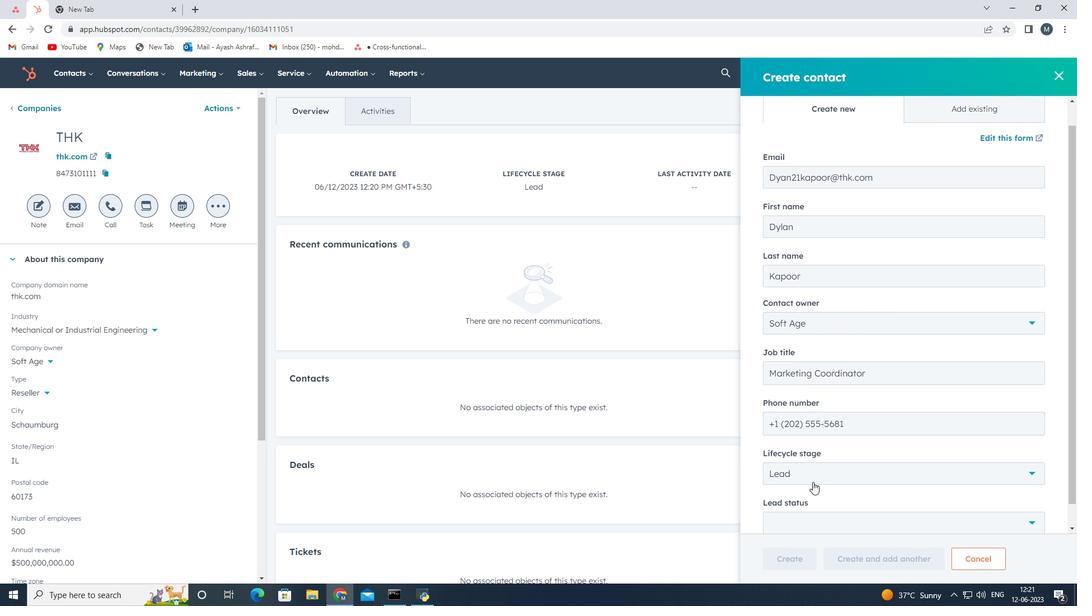 
Action: Mouse moved to (807, 496)
Screenshot: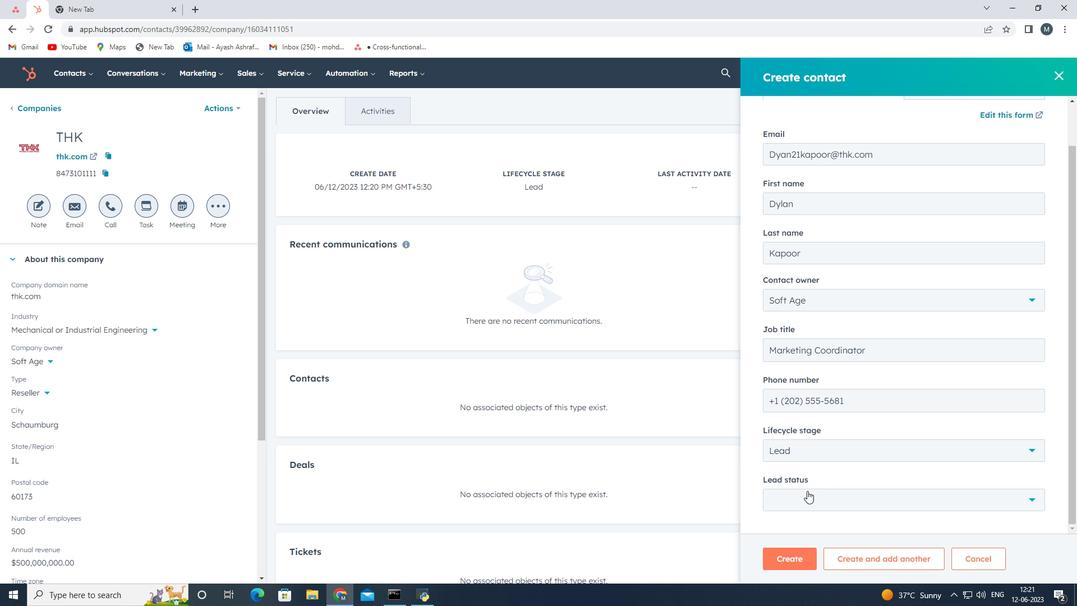 
Action: Mouse pressed left at (807, 496)
Screenshot: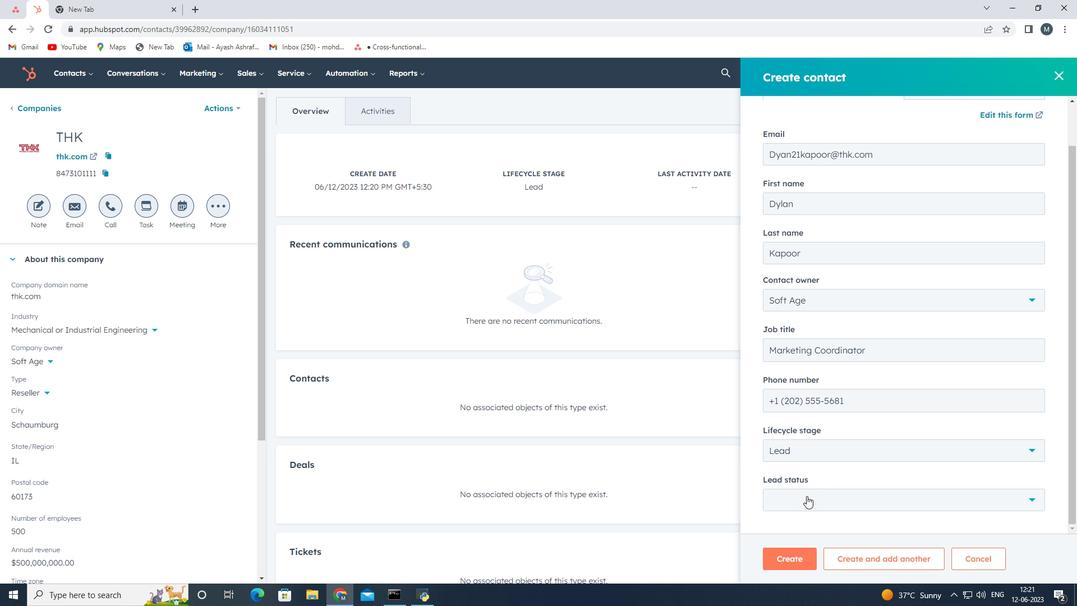 
Action: Mouse moved to (790, 419)
Screenshot: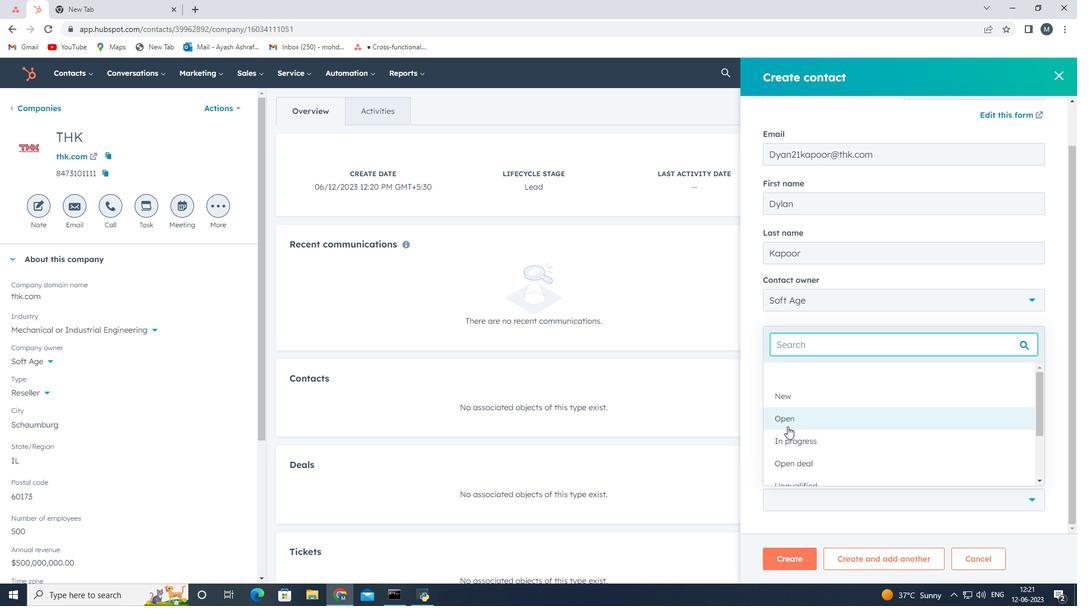 
Action: Mouse pressed left at (790, 419)
Screenshot: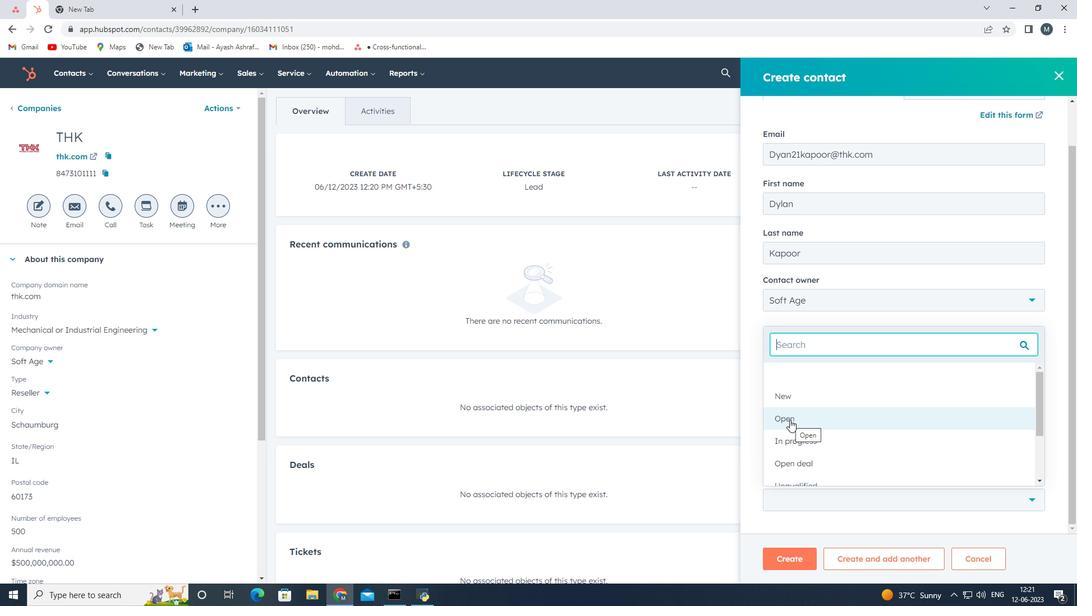 
Action: Mouse moved to (790, 553)
Screenshot: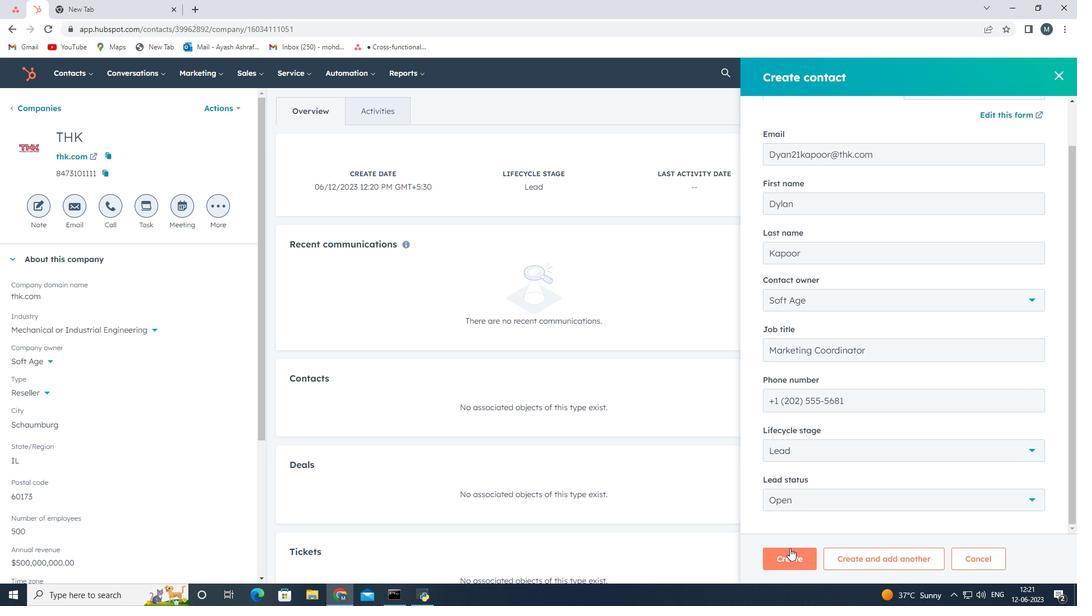 
Action: Mouse pressed left at (790, 553)
Screenshot: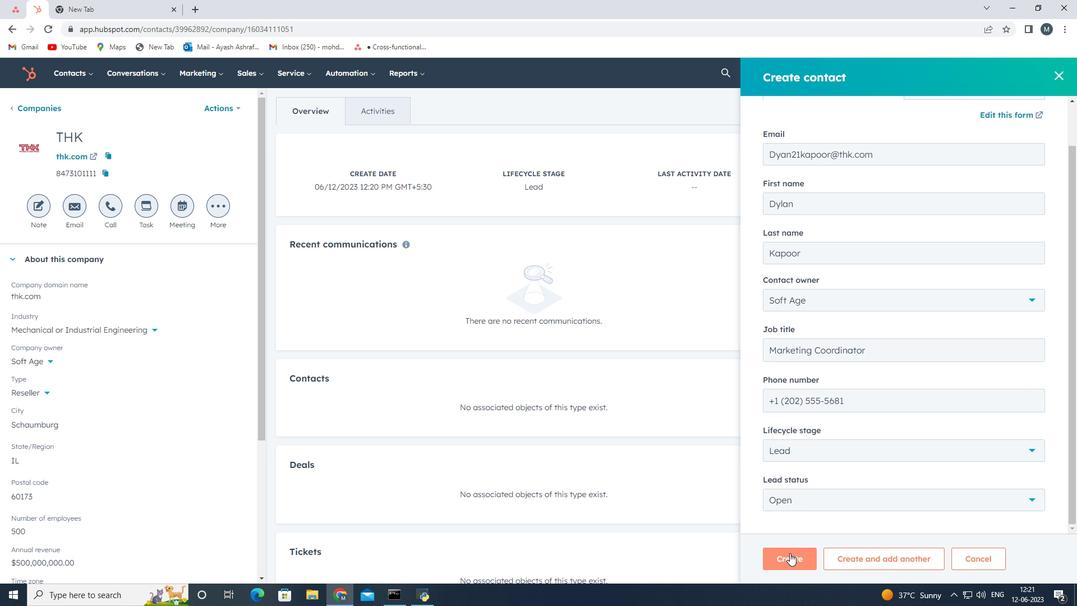 
Action: Mouse moved to (455, 298)
Screenshot: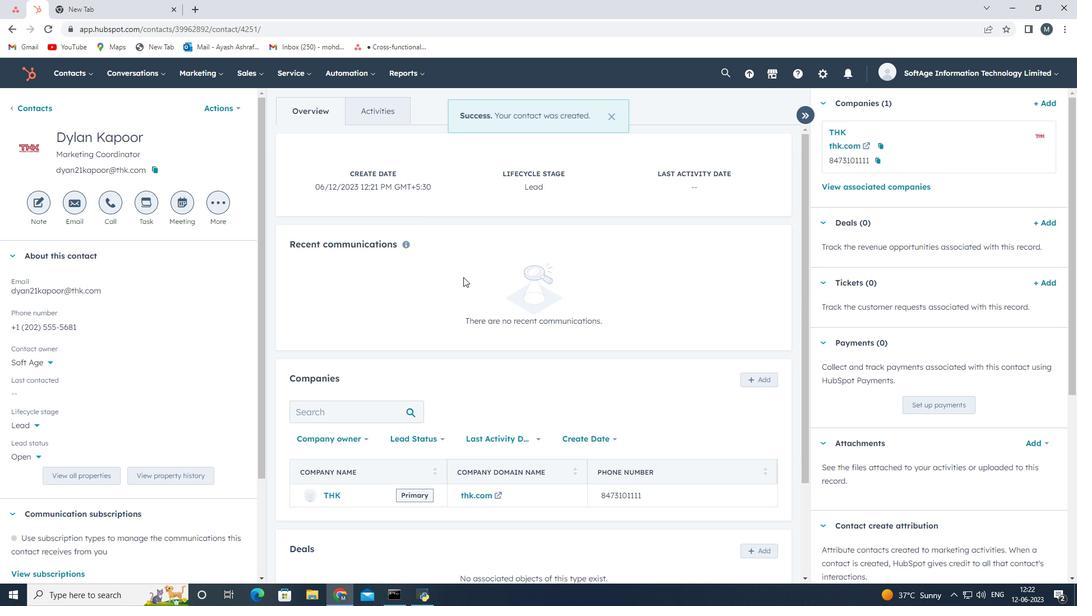 
